 Task: Create a due date automation trigger when advanced on, 2 days before a card is due add dates starting tomorrow at 11:00 AM.
Action: Mouse moved to (960, 272)
Screenshot: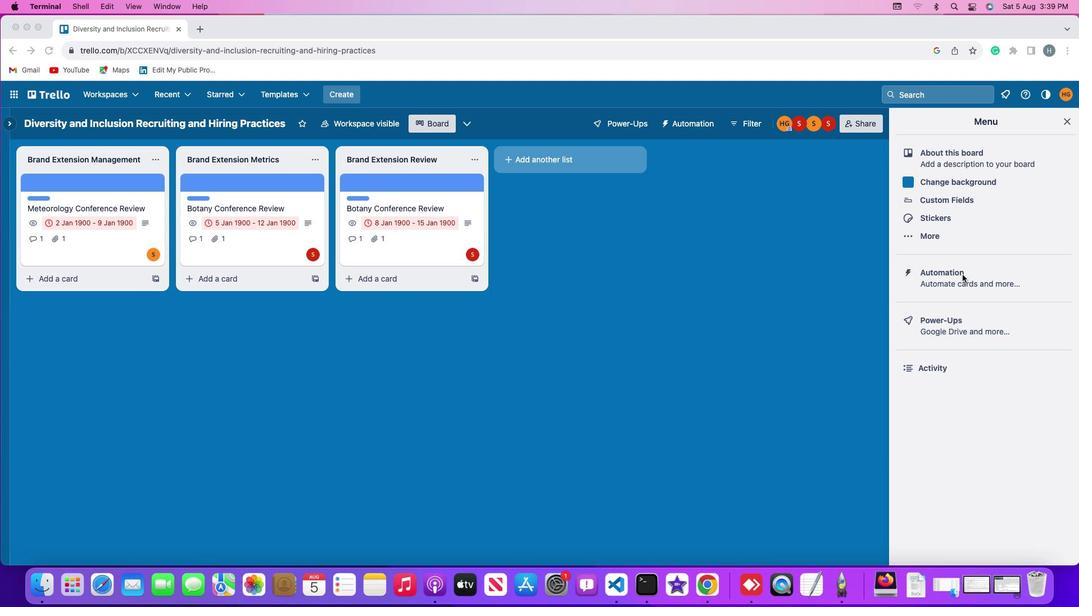 
Action: Mouse pressed left at (960, 272)
Screenshot: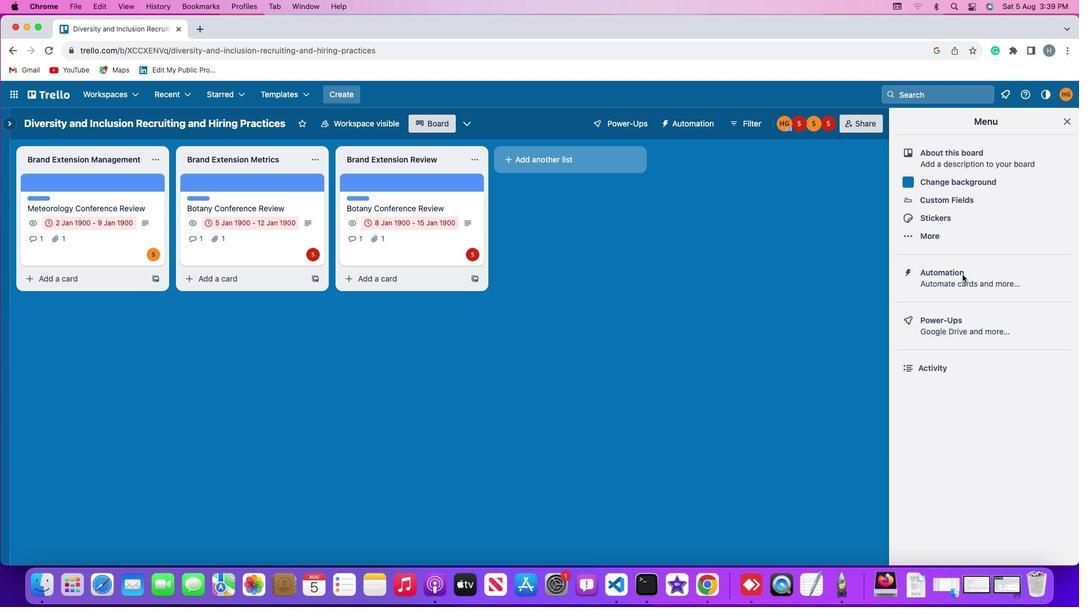 
Action: Mouse pressed left at (960, 272)
Screenshot: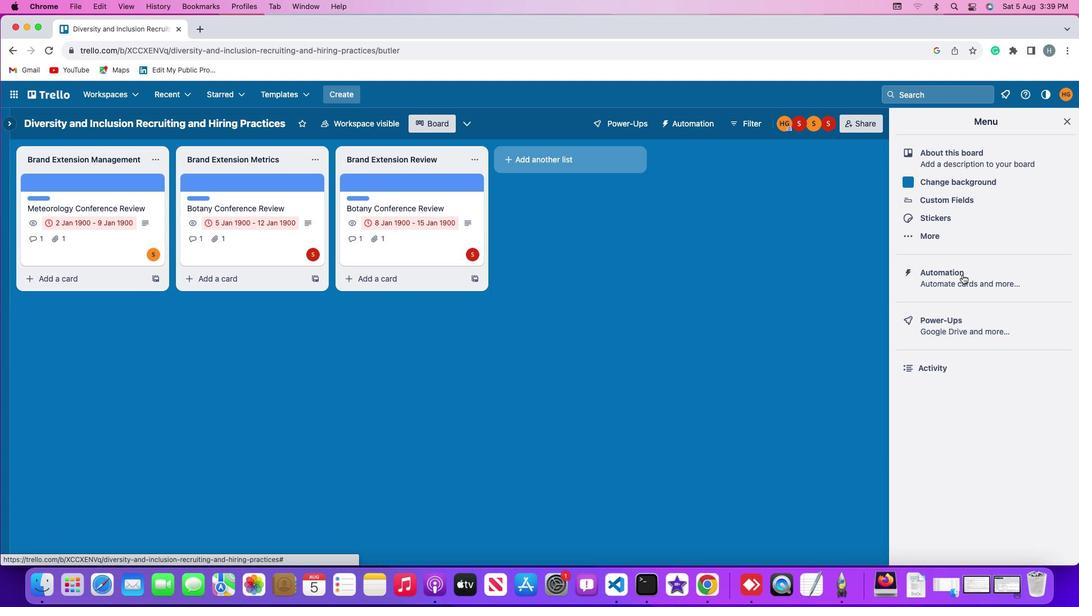 
Action: Mouse moved to (78, 268)
Screenshot: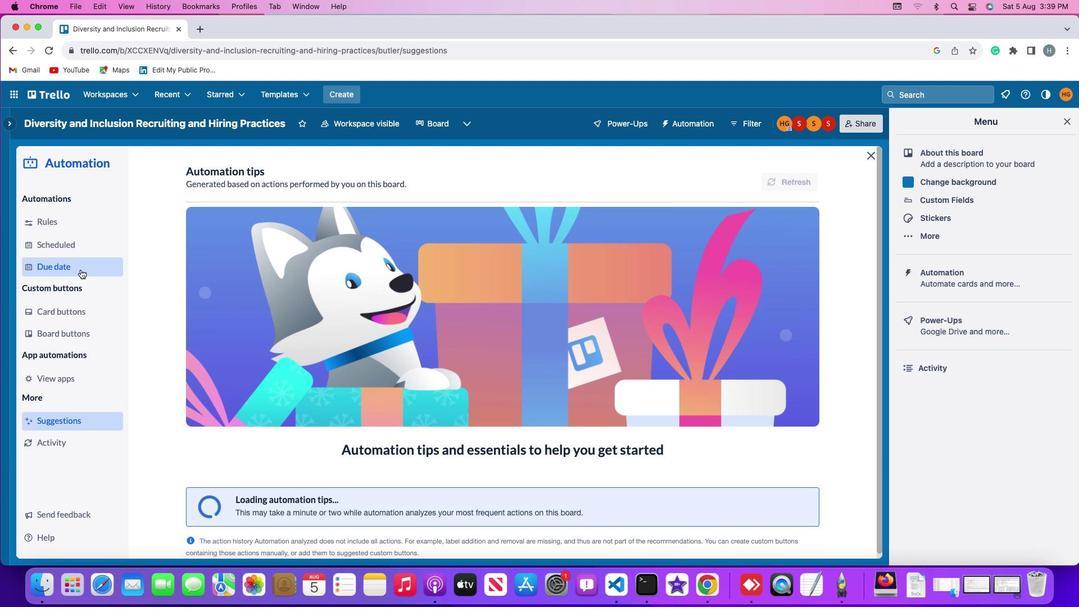 
Action: Mouse pressed left at (78, 268)
Screenshot: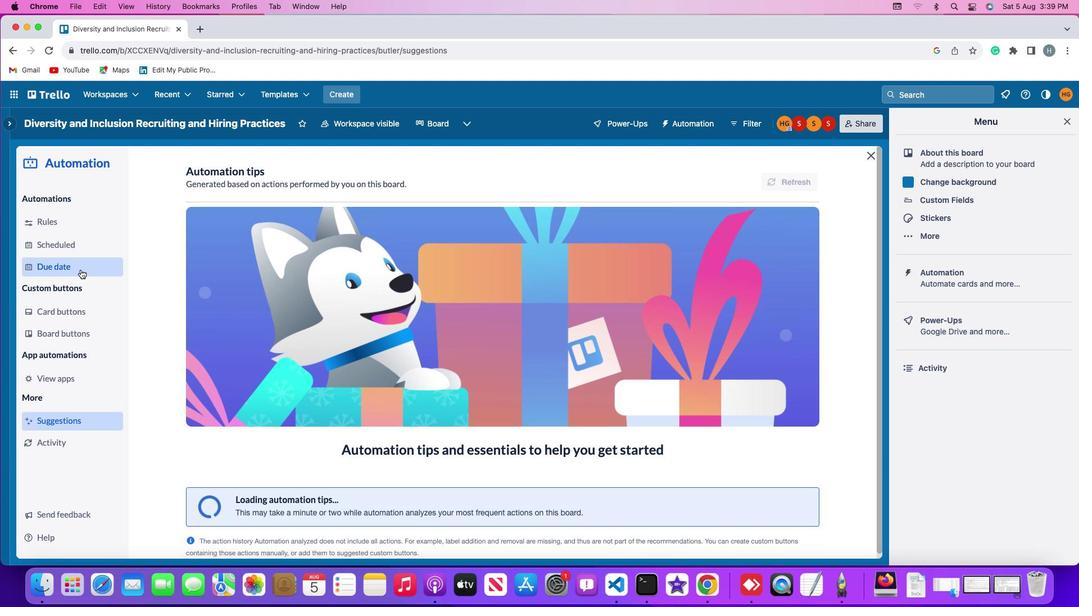 
Action: Mouse moved to (734, 173)
Screenshot: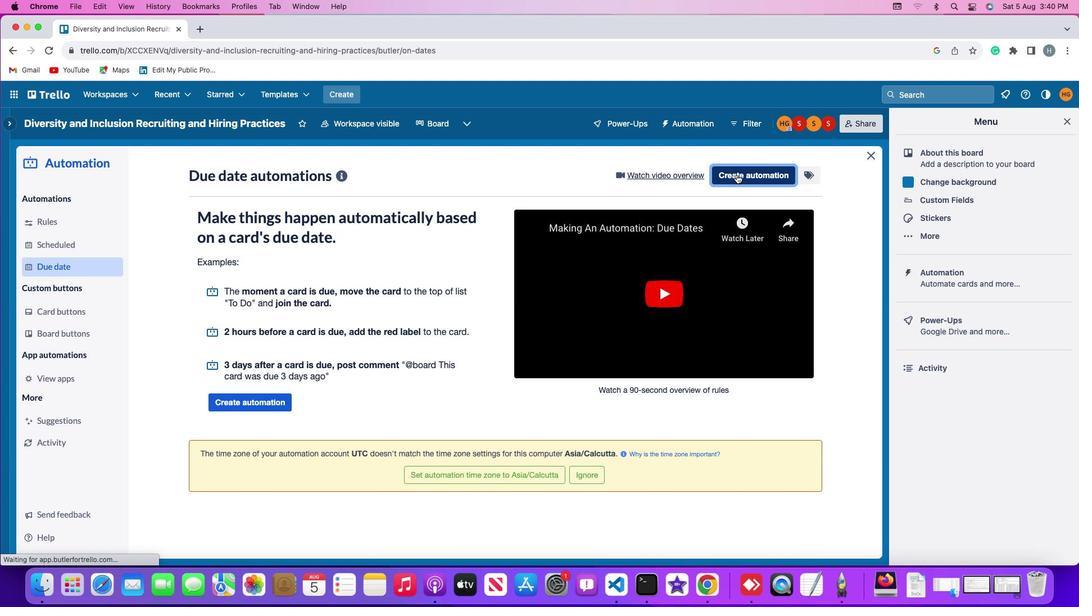 
Action: Mouse pressed left at (734, 173)
Screenshot: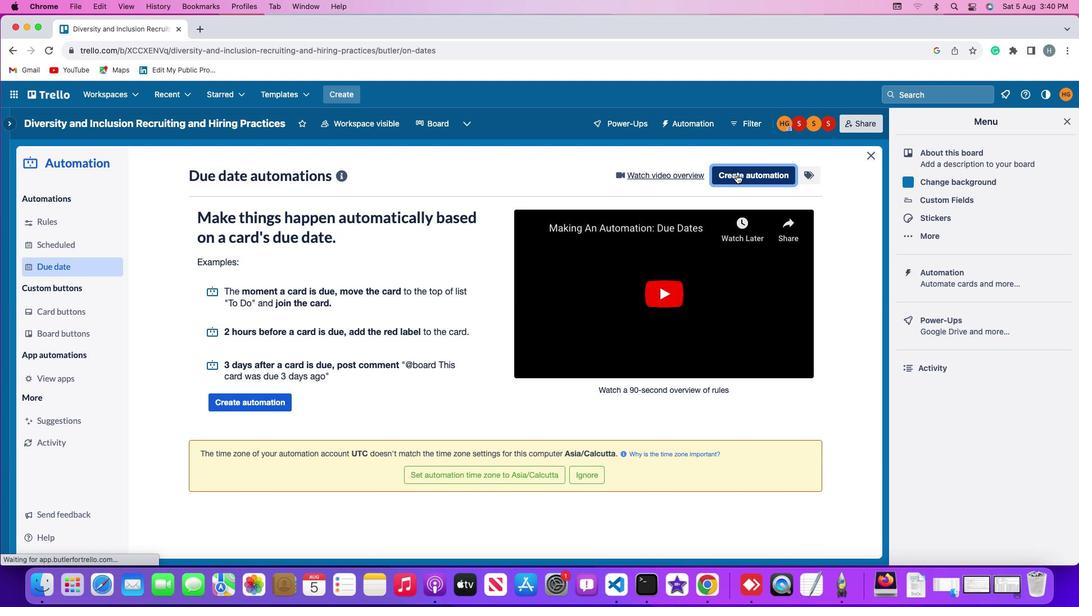 
Action: Mouse moved to (519, 280)
Screenshot: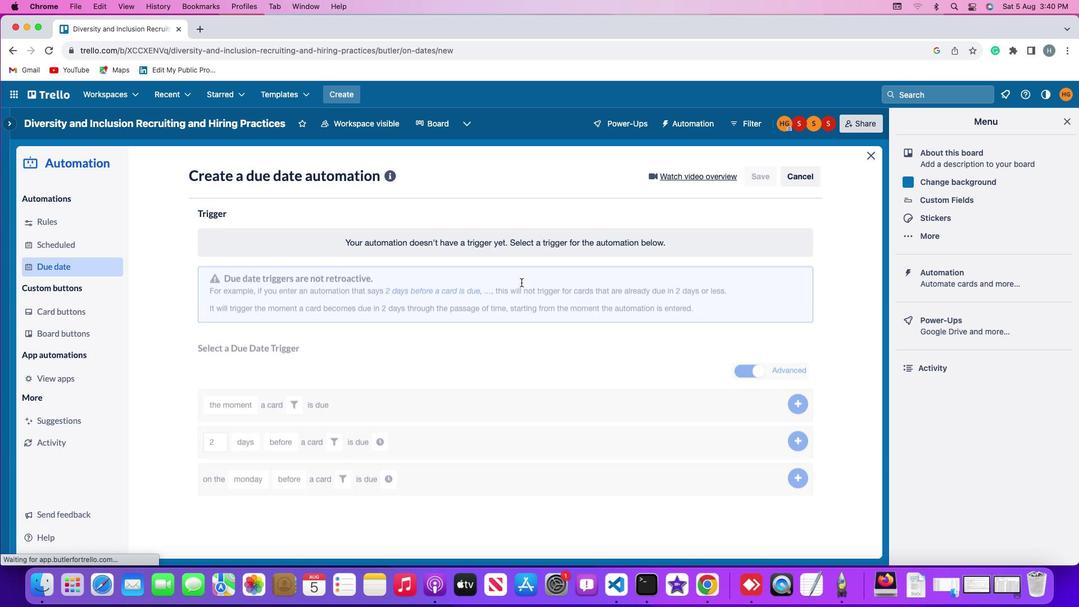 
Action: Mouse pressed left at (519, 280)
Screenshot: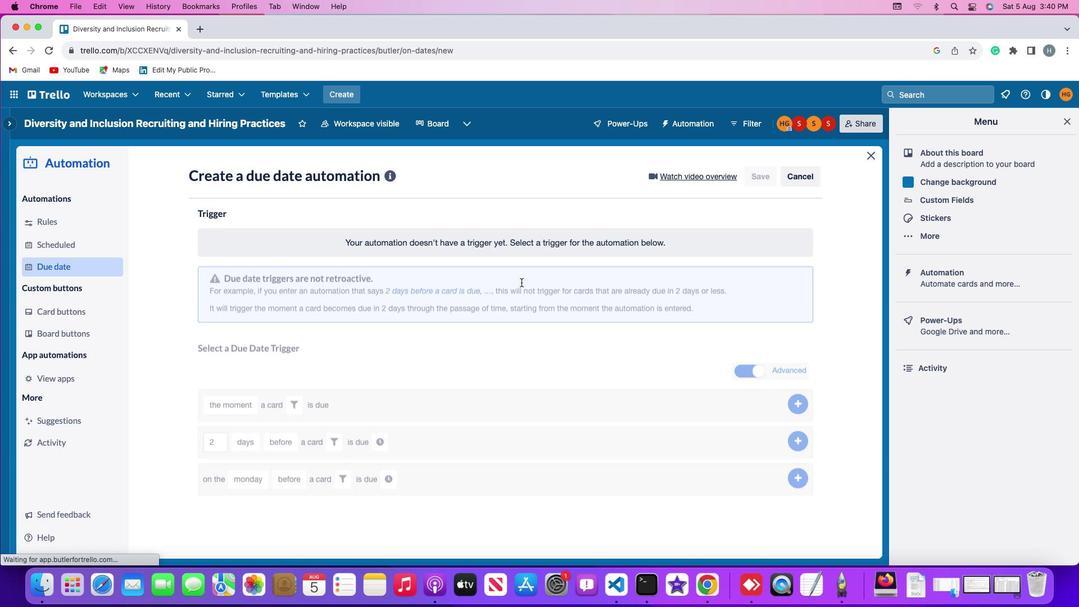 
Action: Mouse moved to (226, 452)
Screenshot: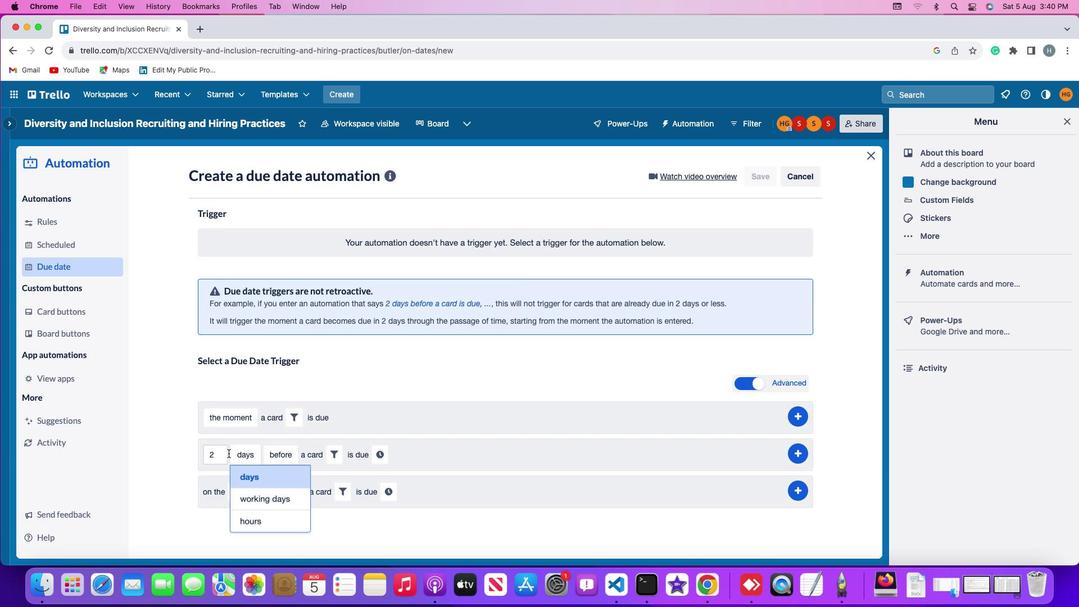 
Action: Mouse pressed left at (226, 452)
Screenshot: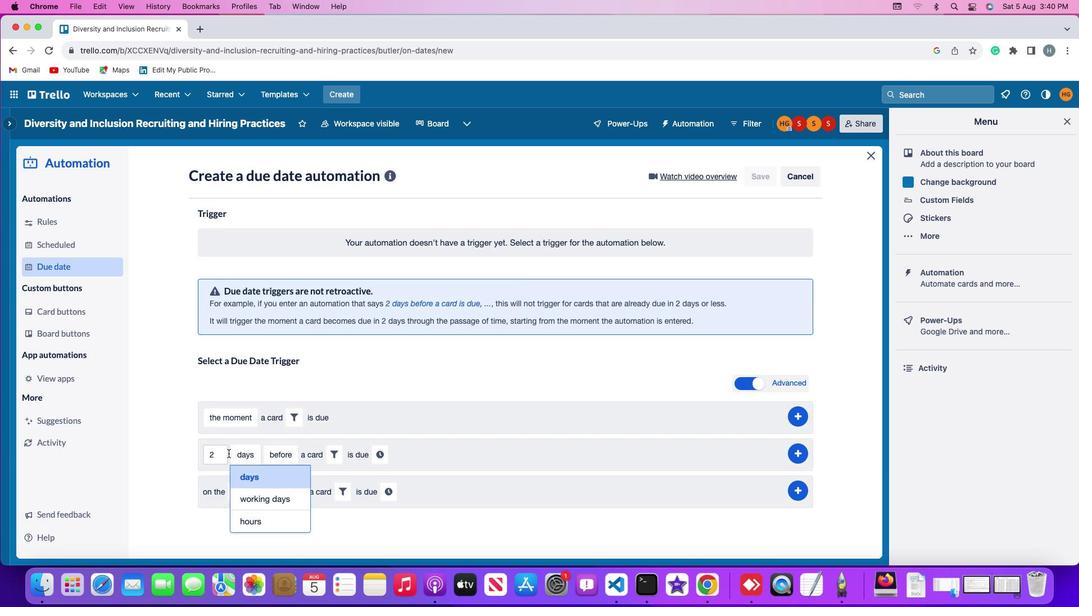 
Action: Mouse moved to (218, 449)
Screenshot: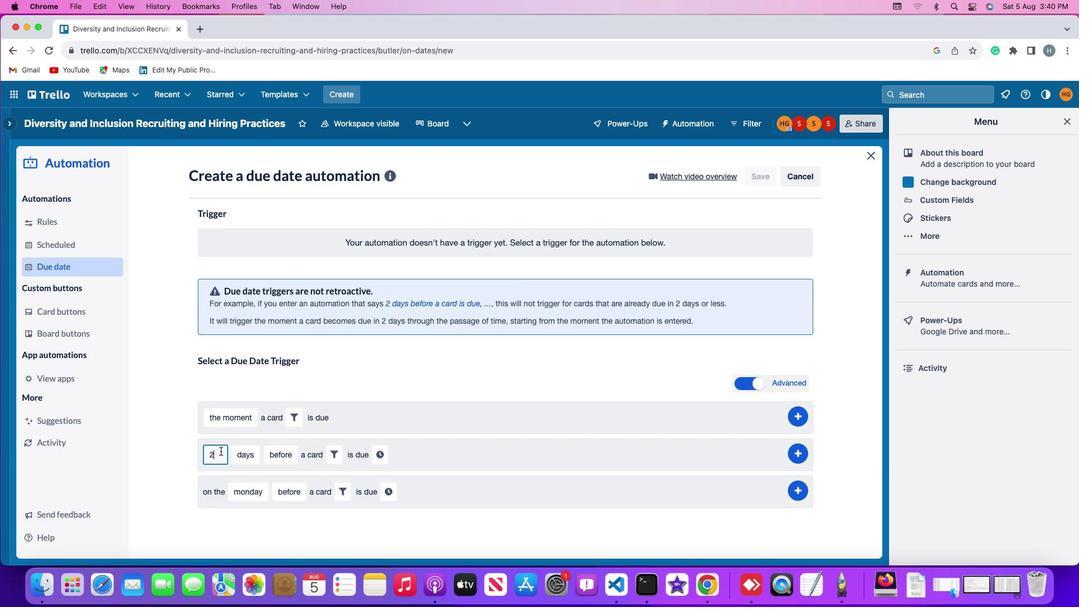 
Action: Mouse pressed left at (218, 449)
Screenshot: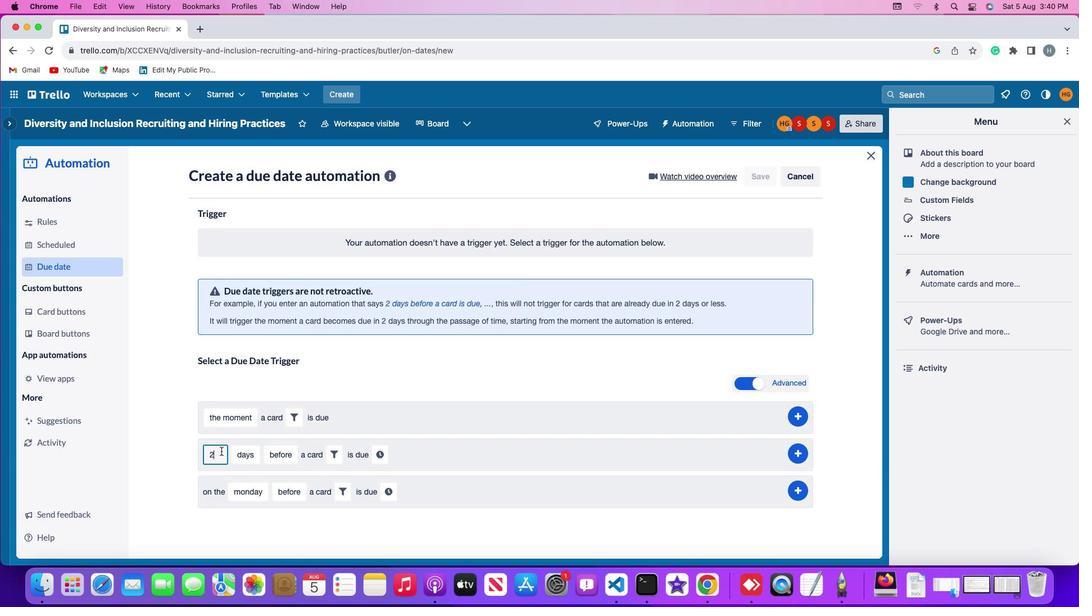 
Action: Mouse moved to (220, 449)
Screenshot: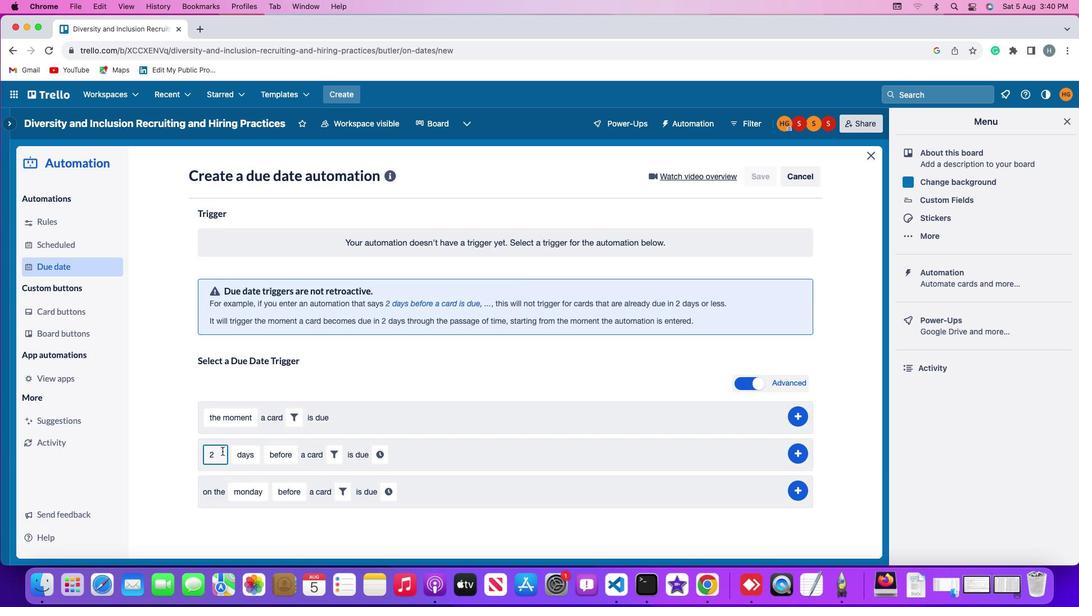
Action: Key pressed Key.backspace
Screenshot: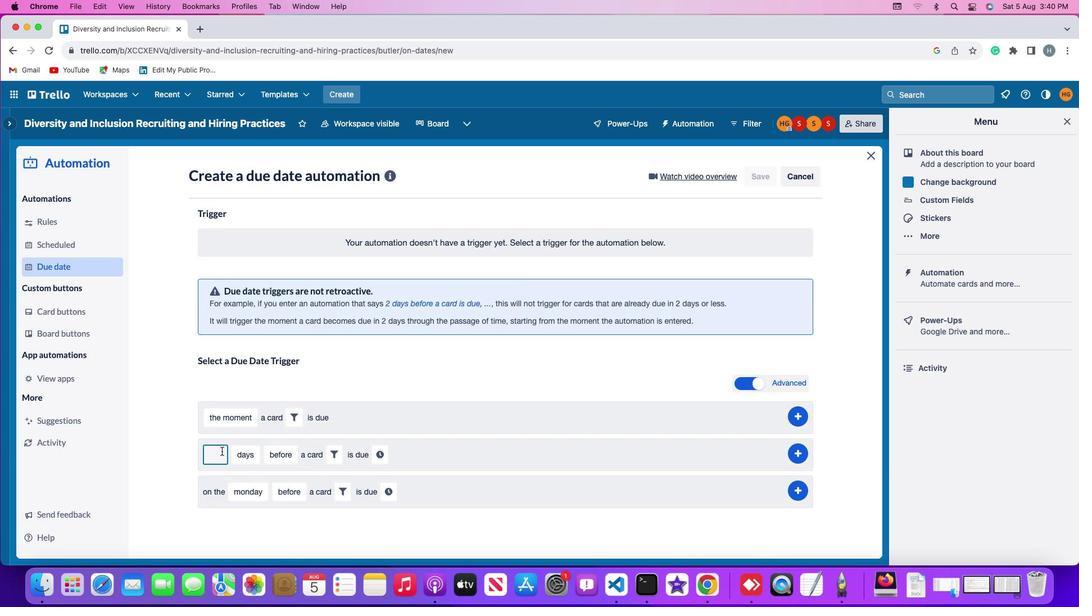 
Action: Mouse moved to (219, 449)
Screenshot: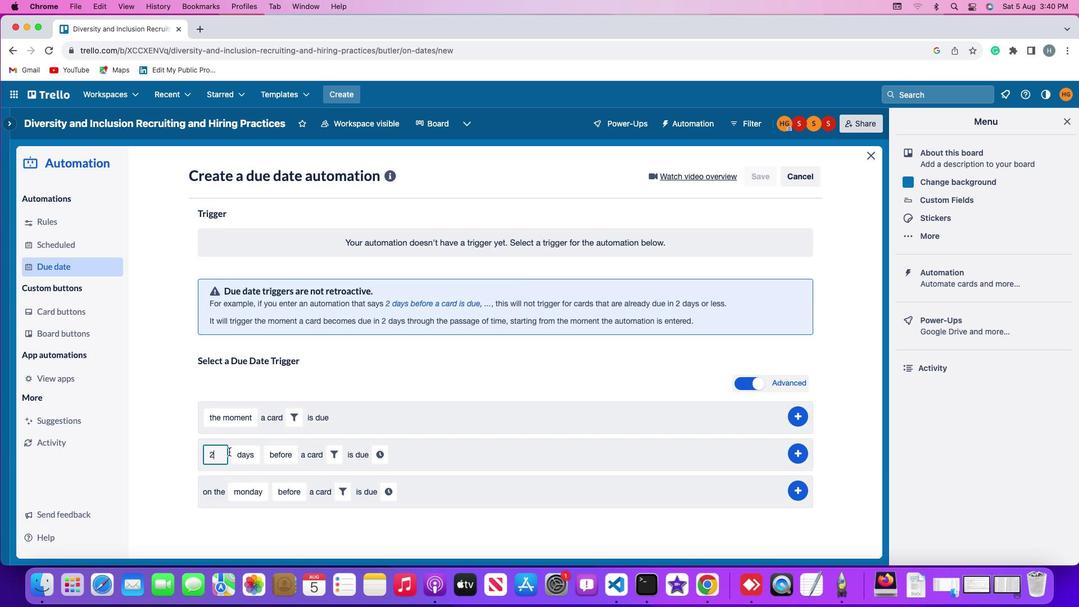 
Action: Key pressed '2'
Screenshot: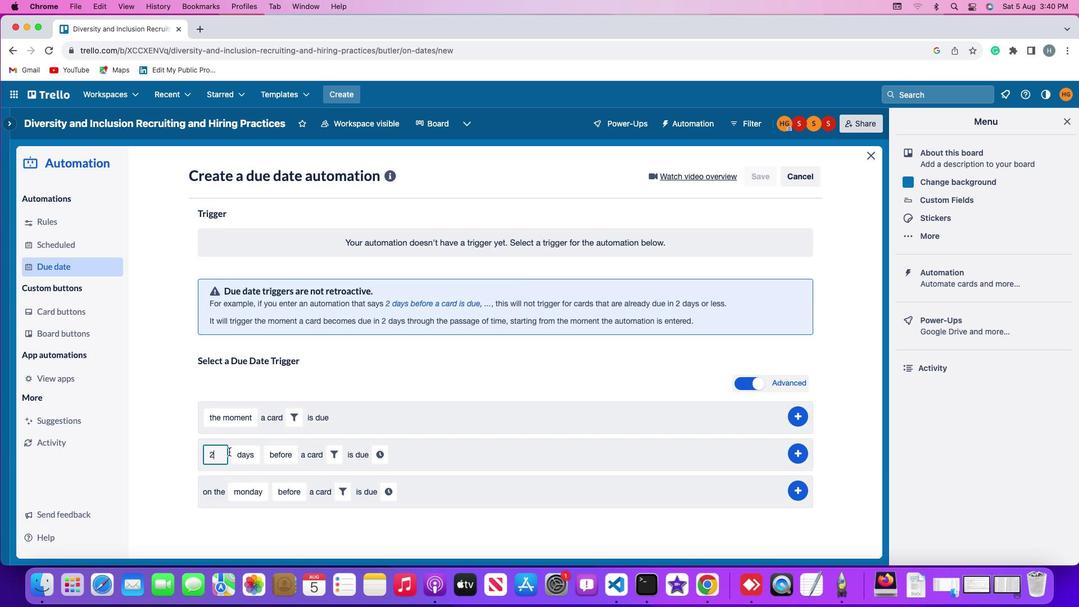 
Action: Mouse moved to (250, 449)
Screenshot: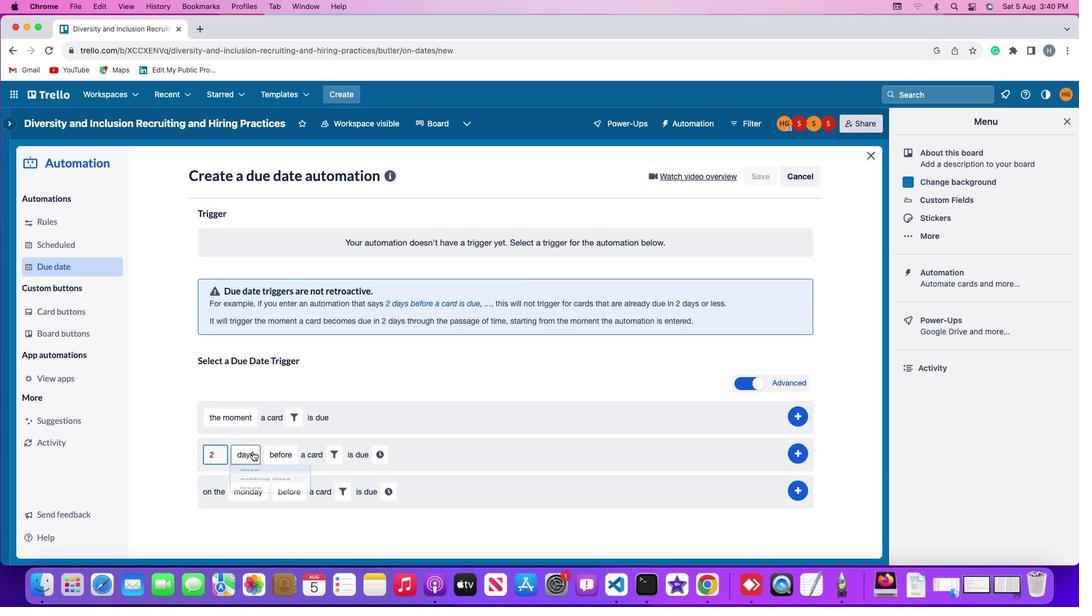 
Action: Mouse pressed left at (250, 449)
Screenshot: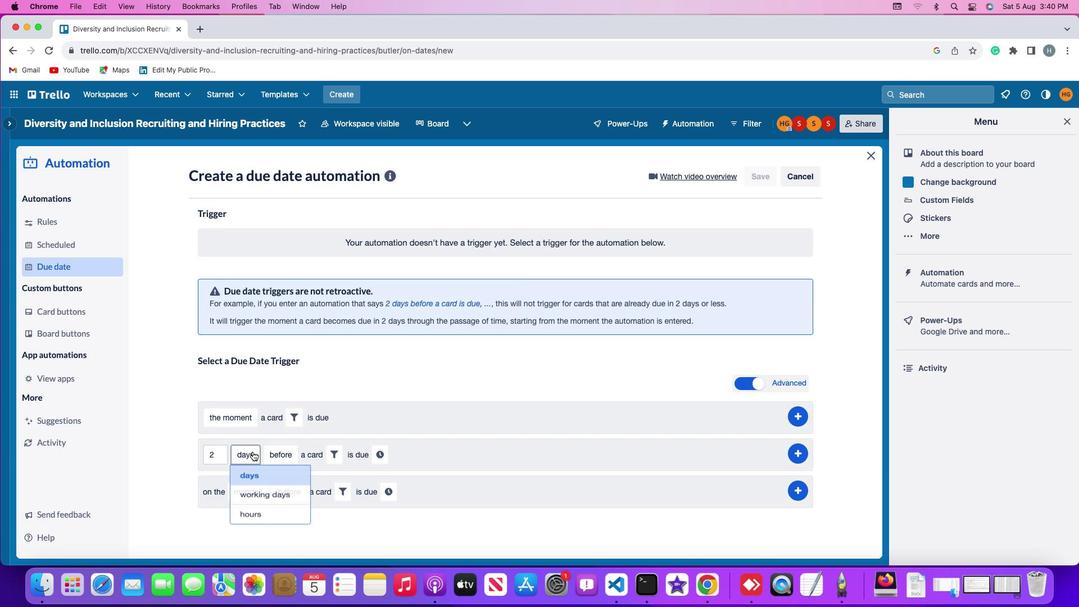 
Action: Mouse moved to (258, 476)
Screenshot: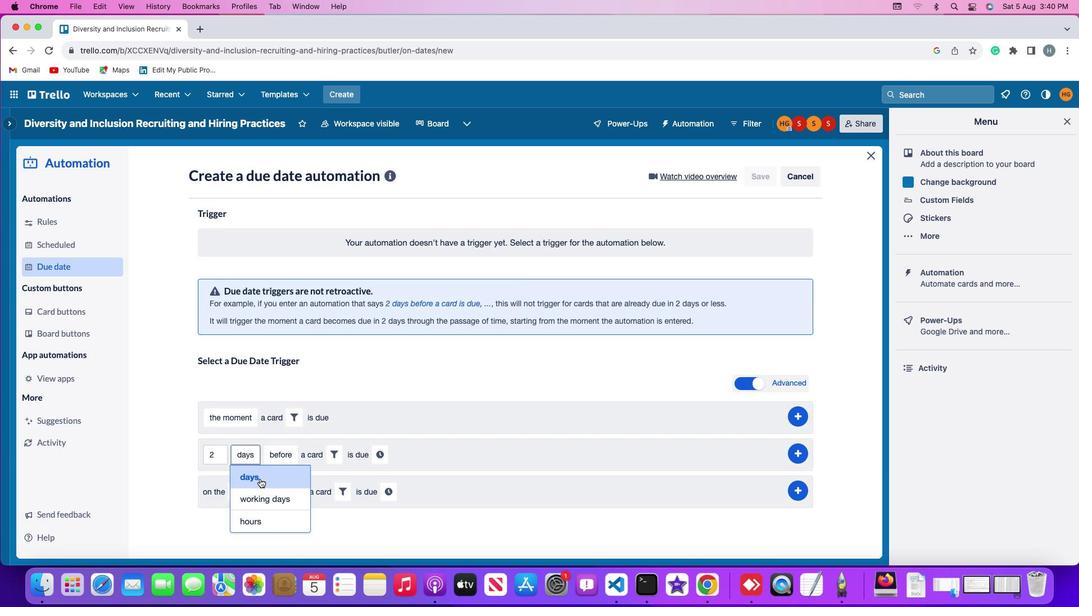 
Action: Mouse pressed left at (258, 476)
Screenshot: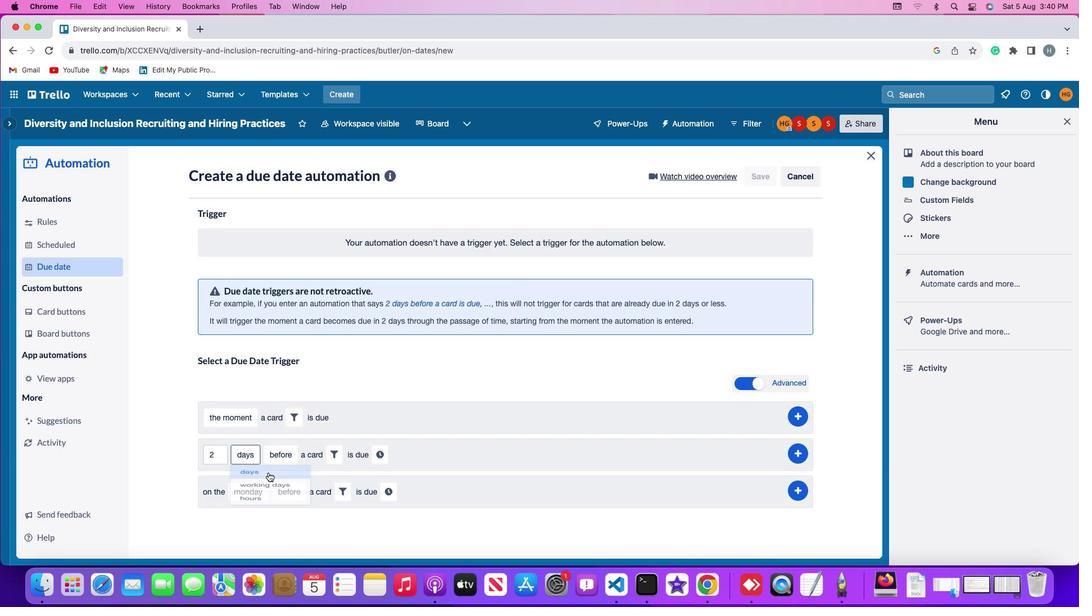 
Action: Mouse moved to (281, 450)
Screenshot: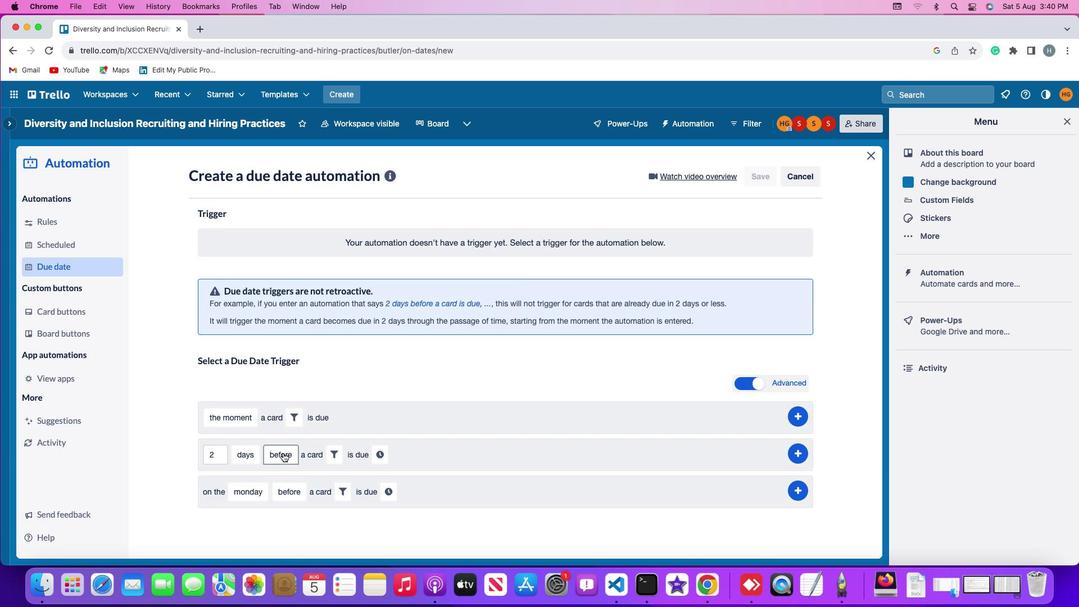 
Action: Mouse pressed left at (281, 450)
Screenshot: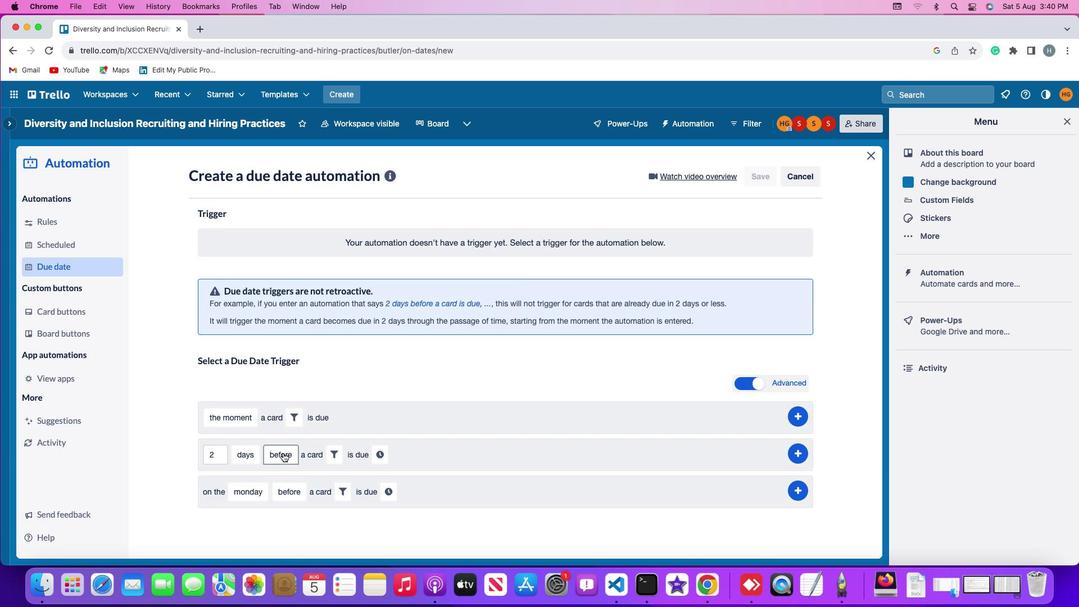 
Action: Mouse moved to (290, 475)
Screenshot: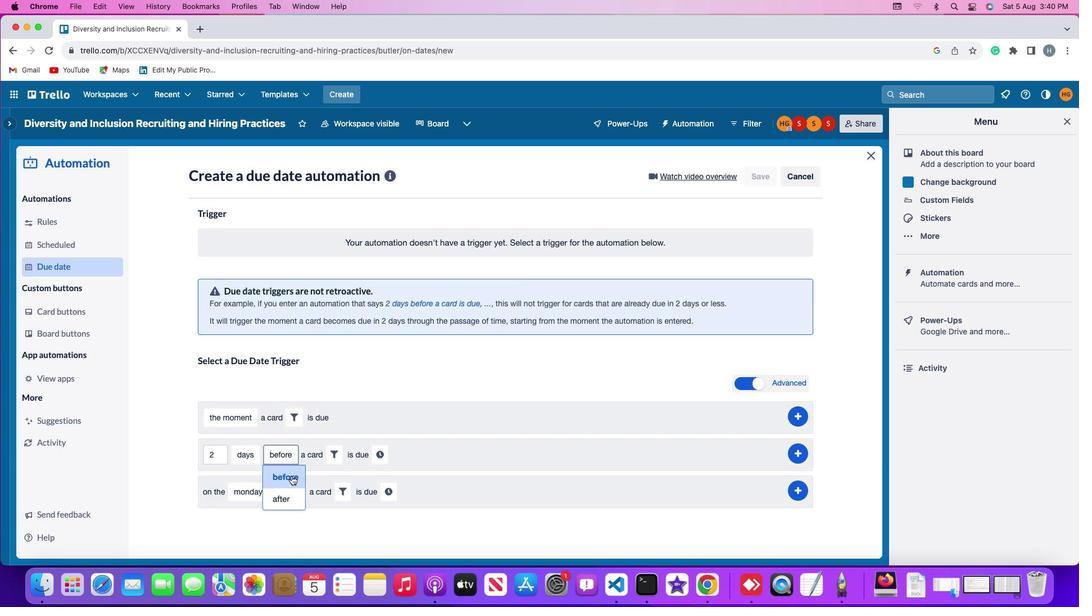 
Action: Mouse pressed left at (290, 475)
Screenshot: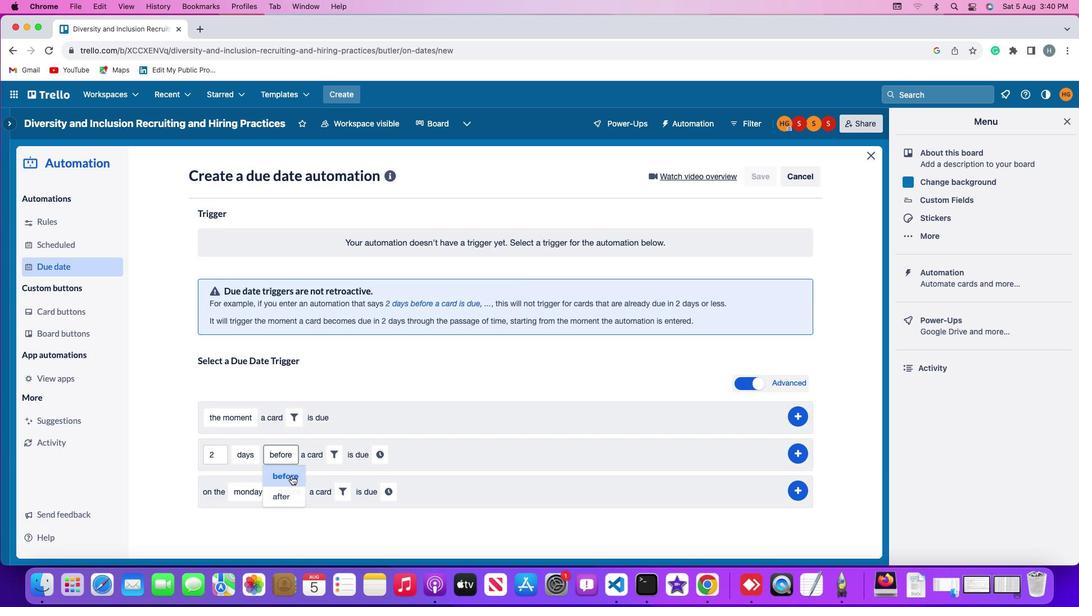 
Action: Mouse moved to (328, 454)
Screenshot: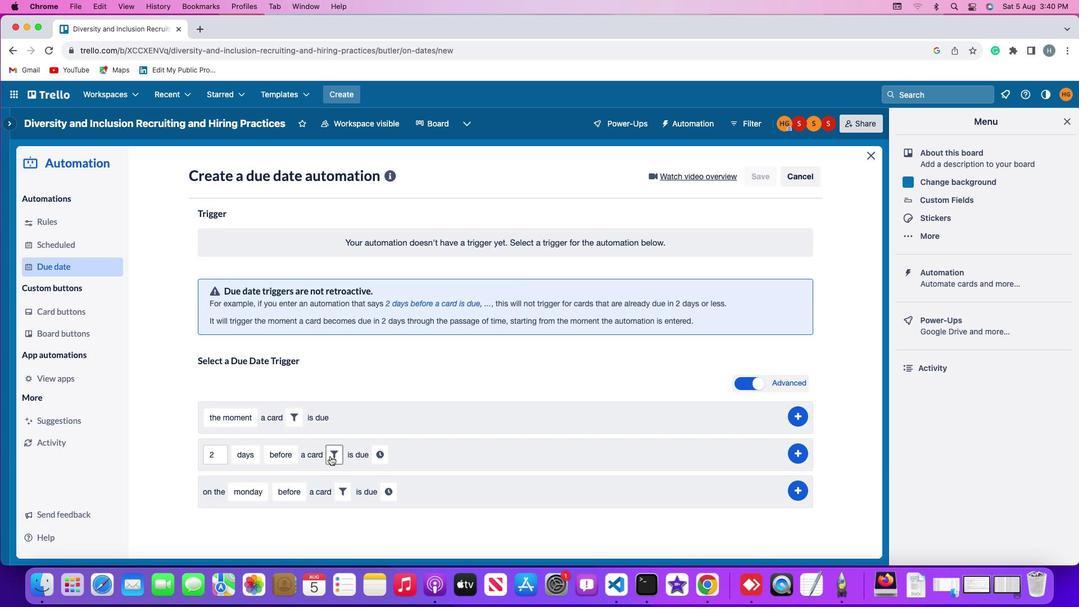 
Action: Mouse pressed left at (328, 454)
Screenshot: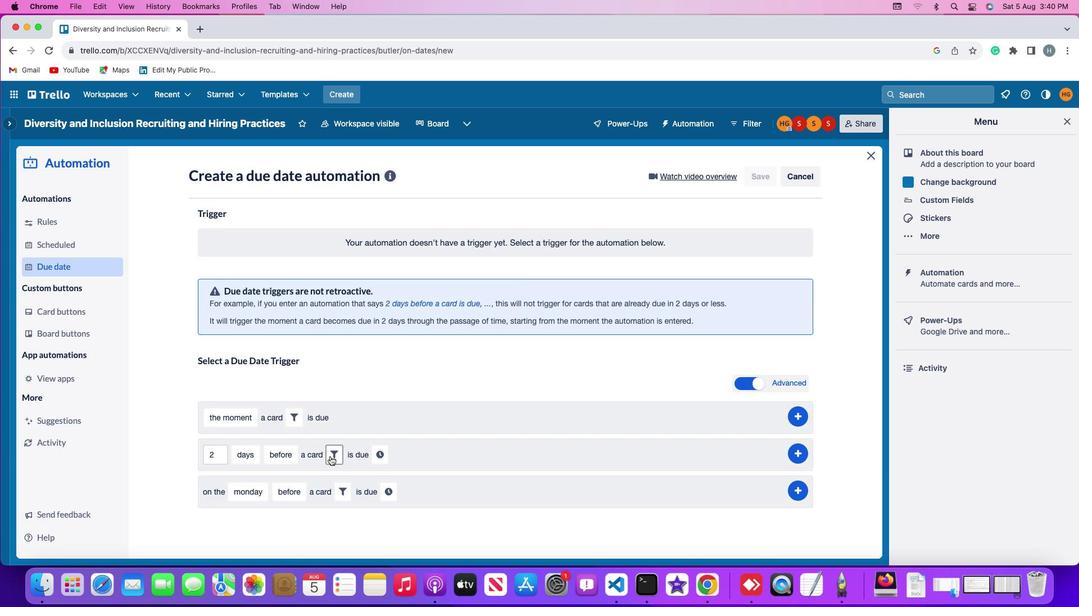 
Action: Mouse moved to (397, 485)
Screenshot: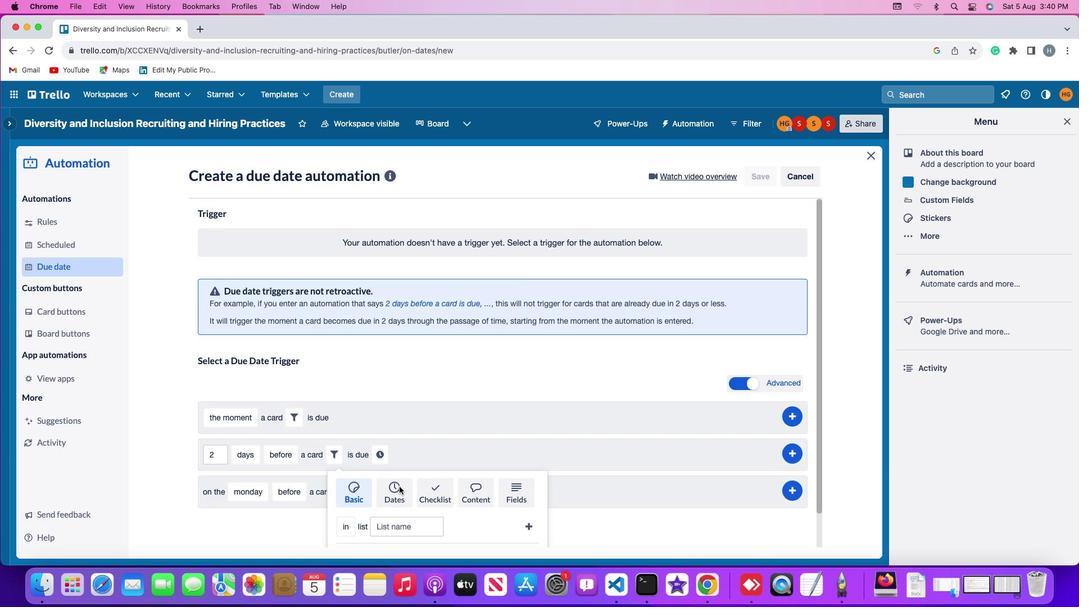 
Action: Mouse pressed left at (397, 485)
Screenshot: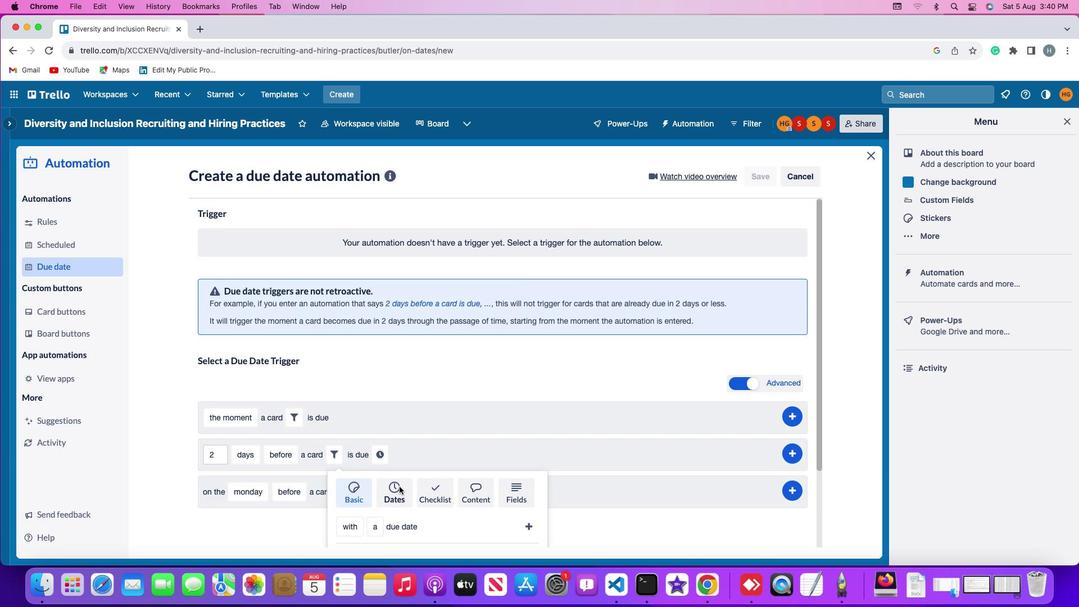
Action: Mouse moved to (396, 482)
Screenshot: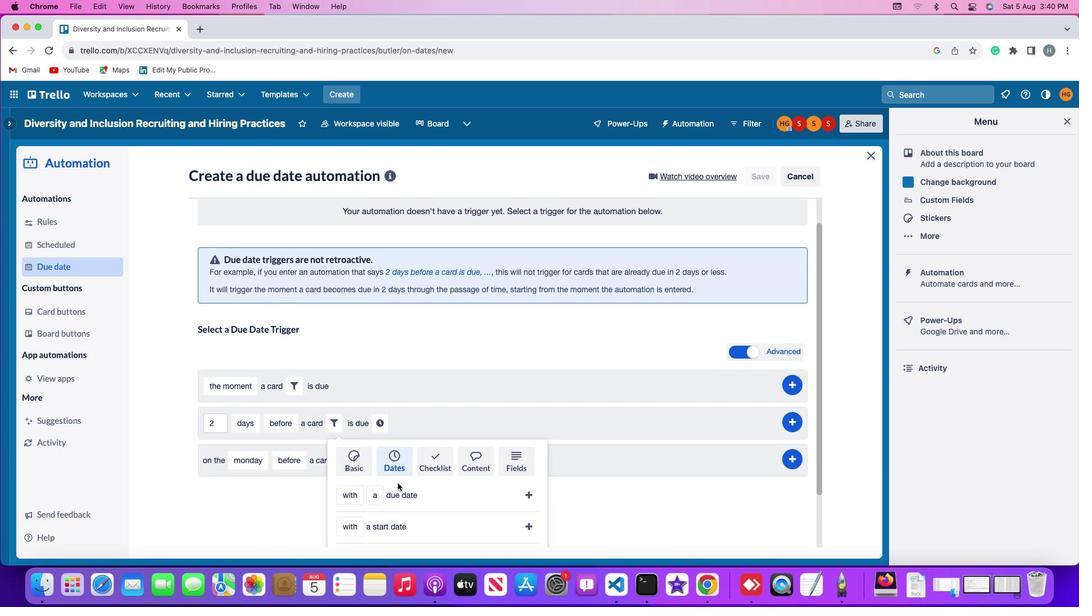 
Action: Mouse scrolled (396, 482) with delta (-1, -1)
Screenshot: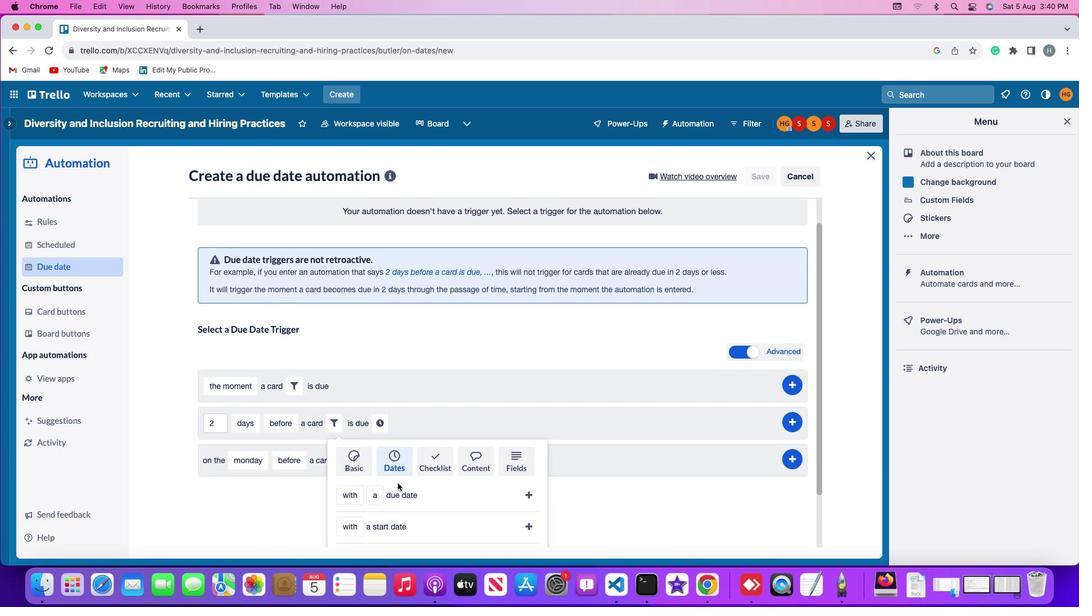 
Action: Mouse moved to (396, 481)
Screenshot: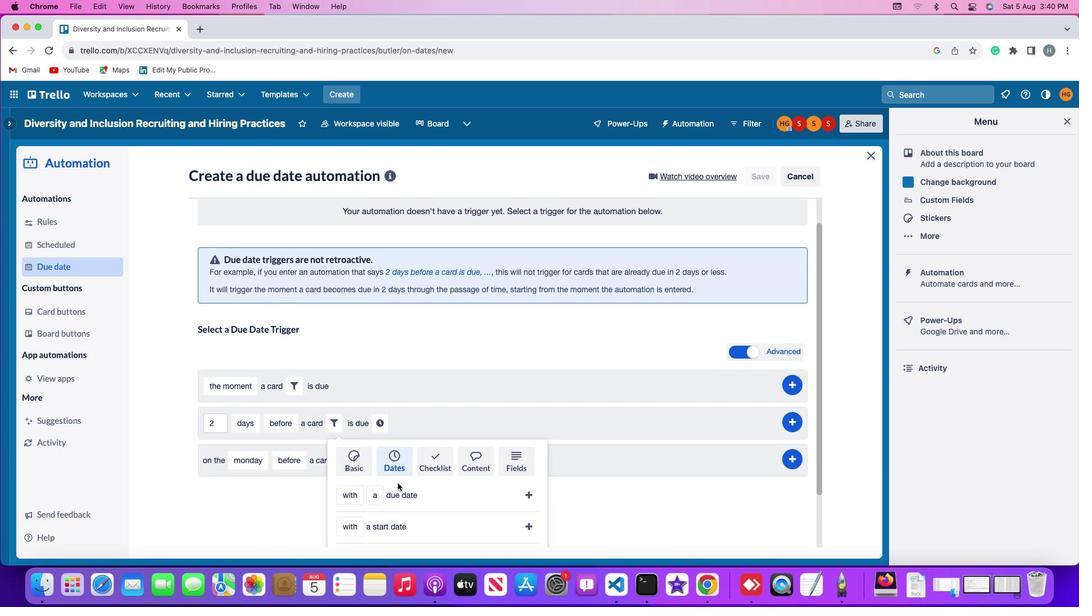 
Action: Mouse scrolled (396, 481) with delta (-1, -1)
Screenshot: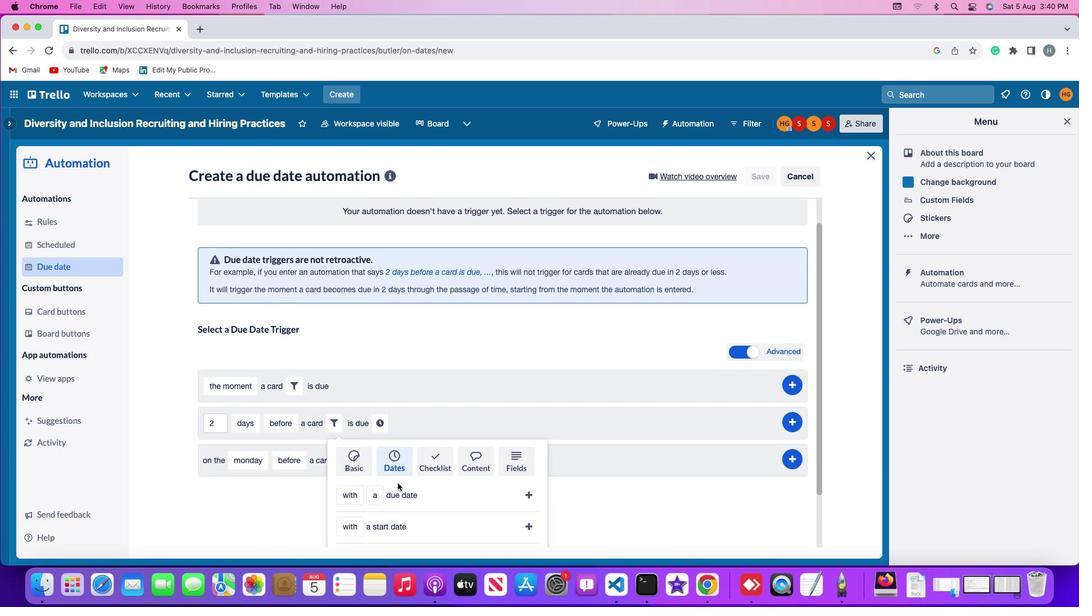 
Action: Mouse scrolled (396, 481) with delta (-1, -2)
Screenshot: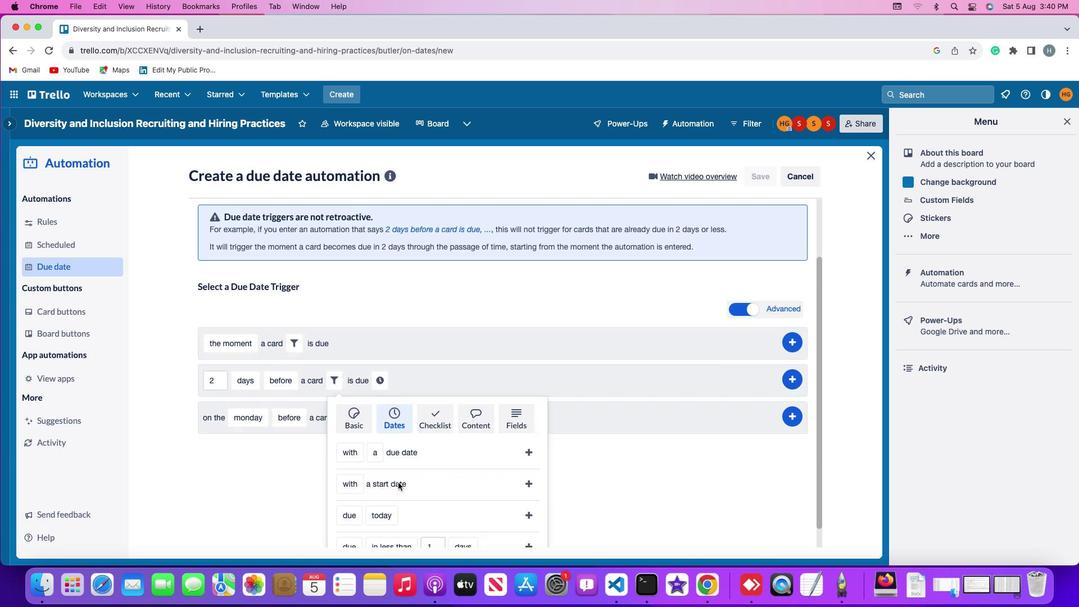 
Action: Mouse scrolled (396, 481) with delta (-1, -3)
Screenshot: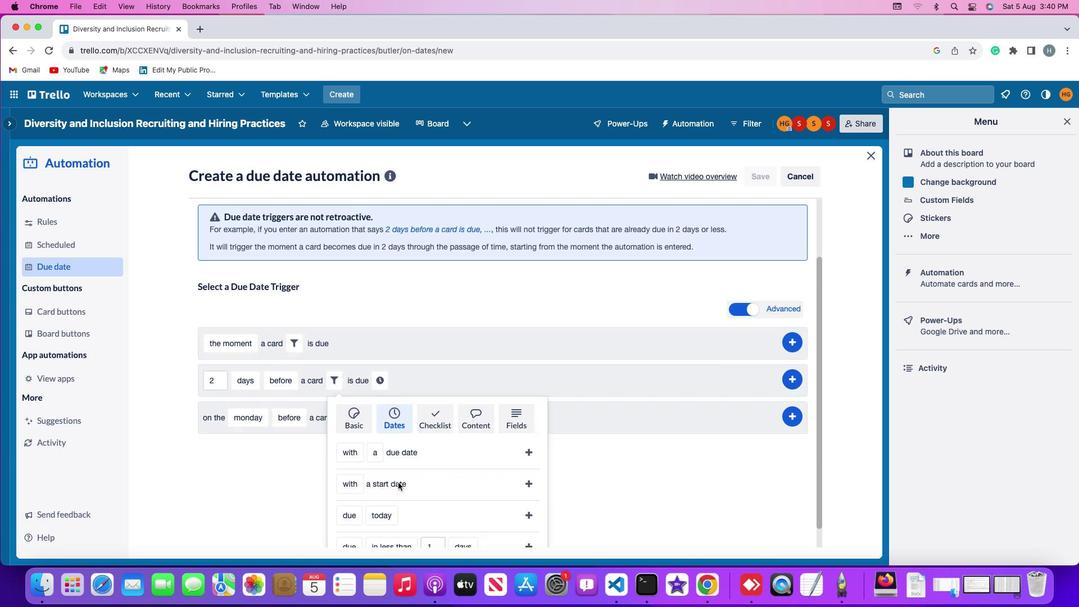 
Action: Mouse scrolled (396, 481) with delta (-1, -4)
Screenshot: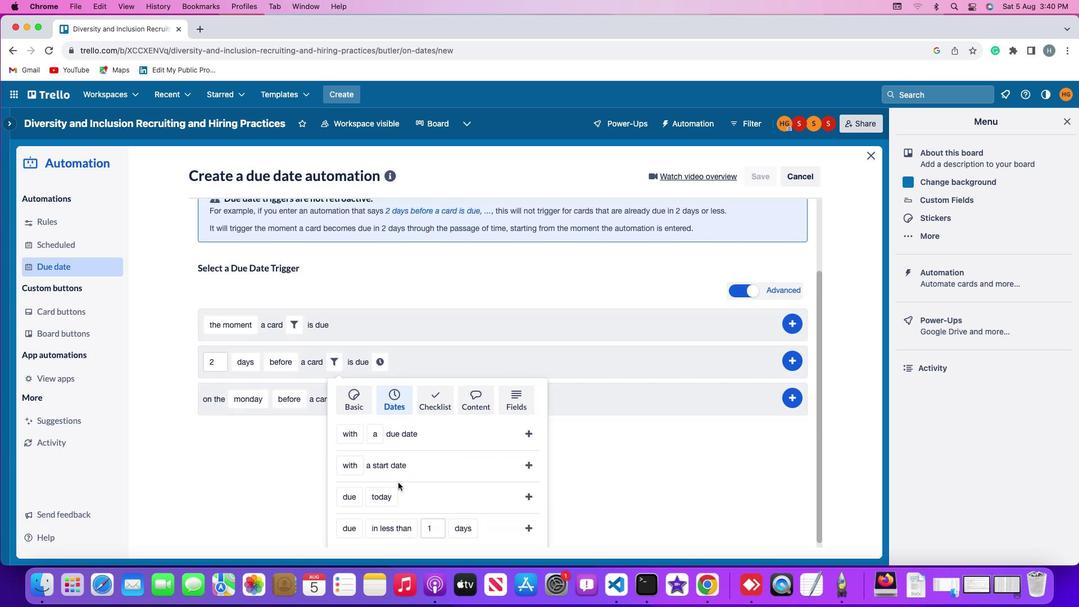 
Action: Mouse scrolled (396, 481) with delta (-1, -5)
Screenshot: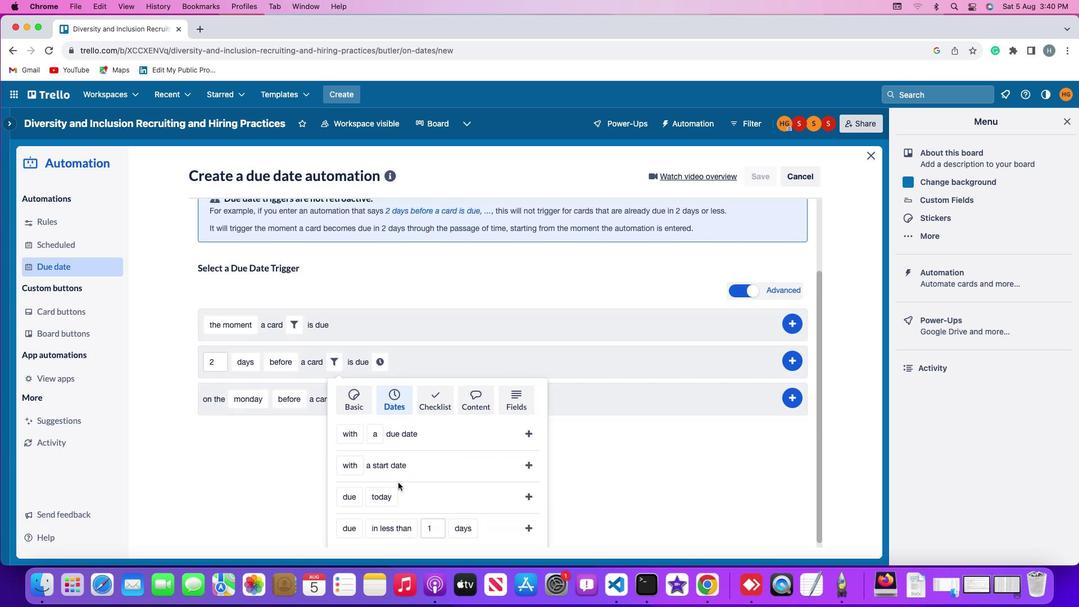 
Action: Mouse scrolled (396, 481) with delta (-1, -5)
Screenshot: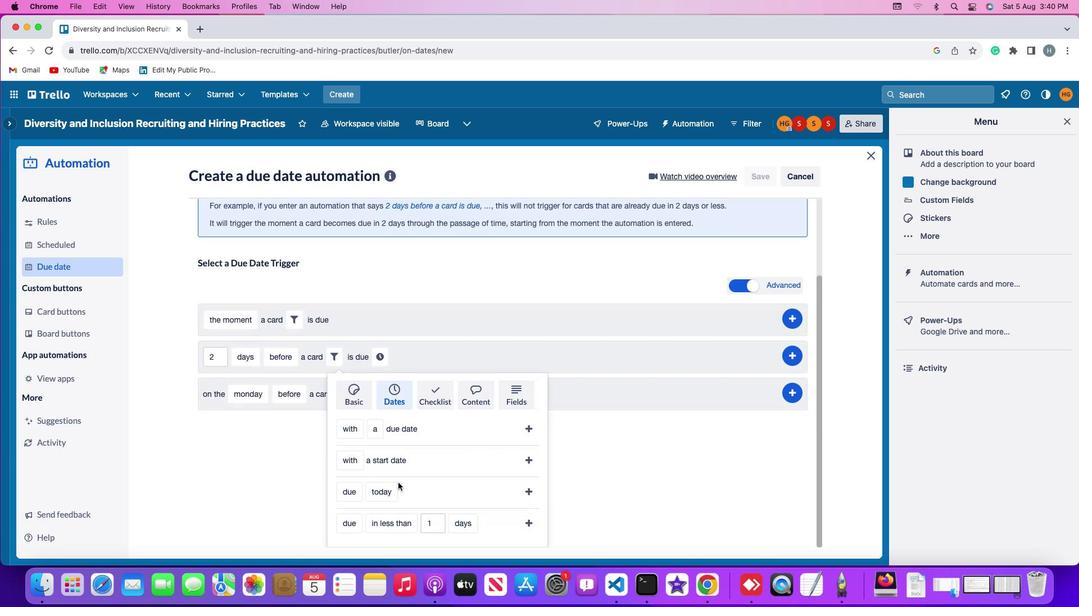 
Action: Mouse moved to (343, 489)
Screenshot: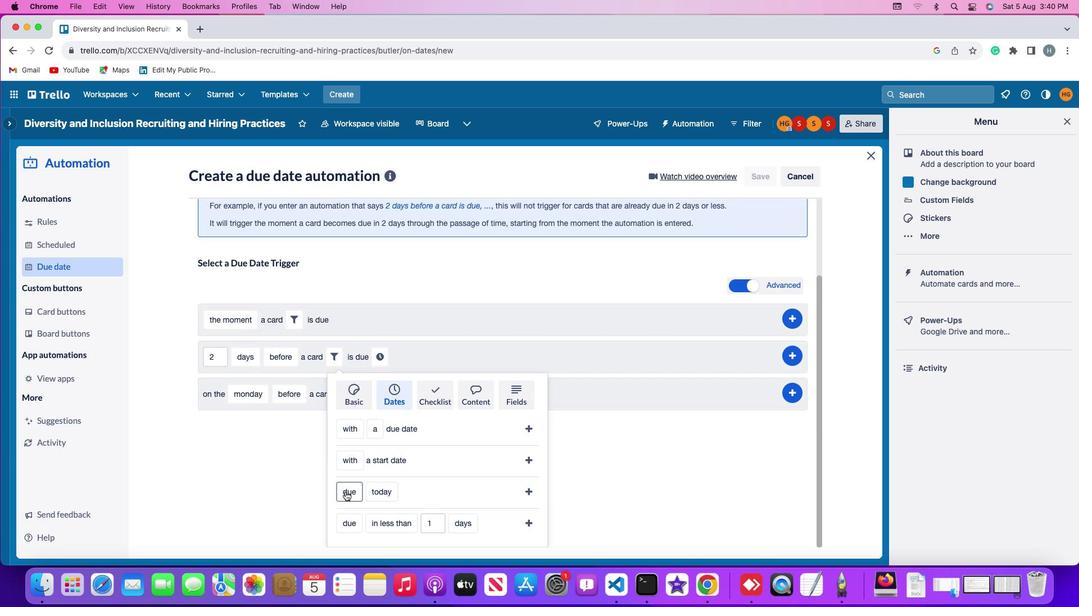 
Action: Mouse pressed left at (343, 489)
Screenshot: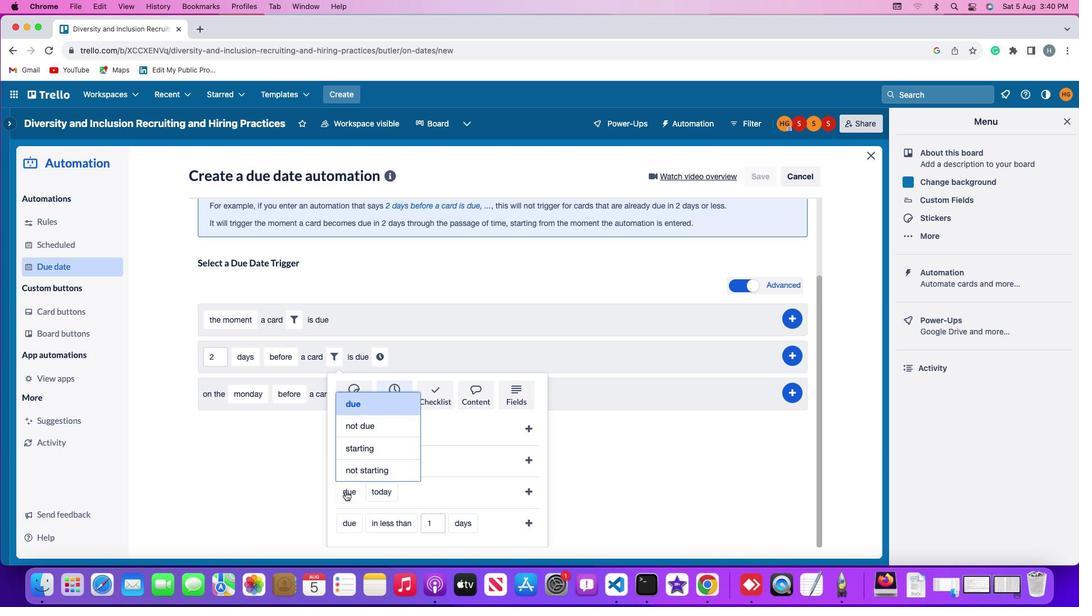 
Action: Mouse moved to (365, 445)
Screenshot: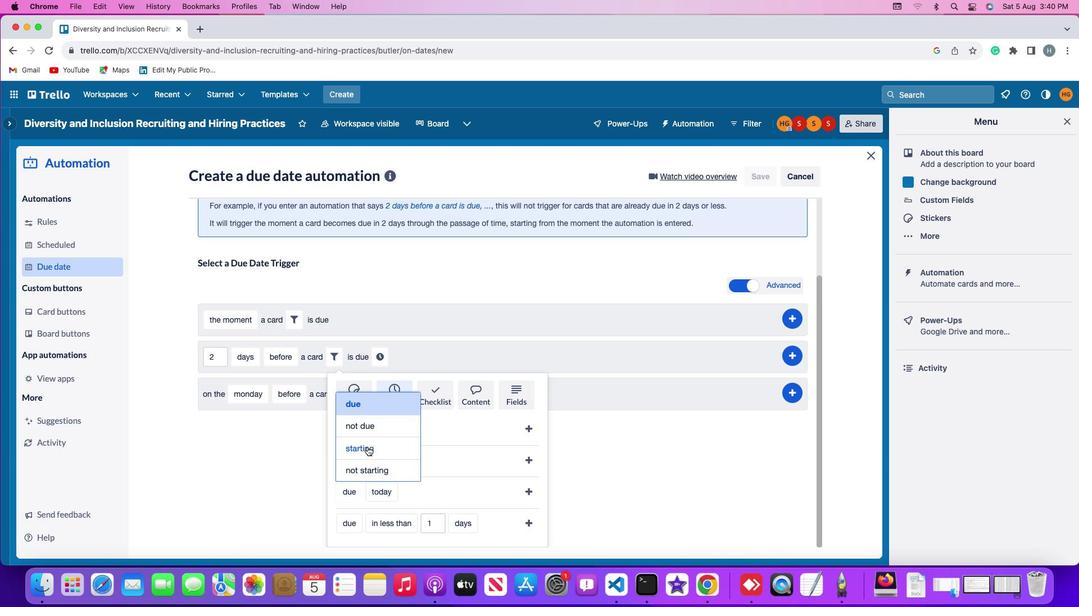 
Action: Mouse pressed left at (365, 445)
Screenshot: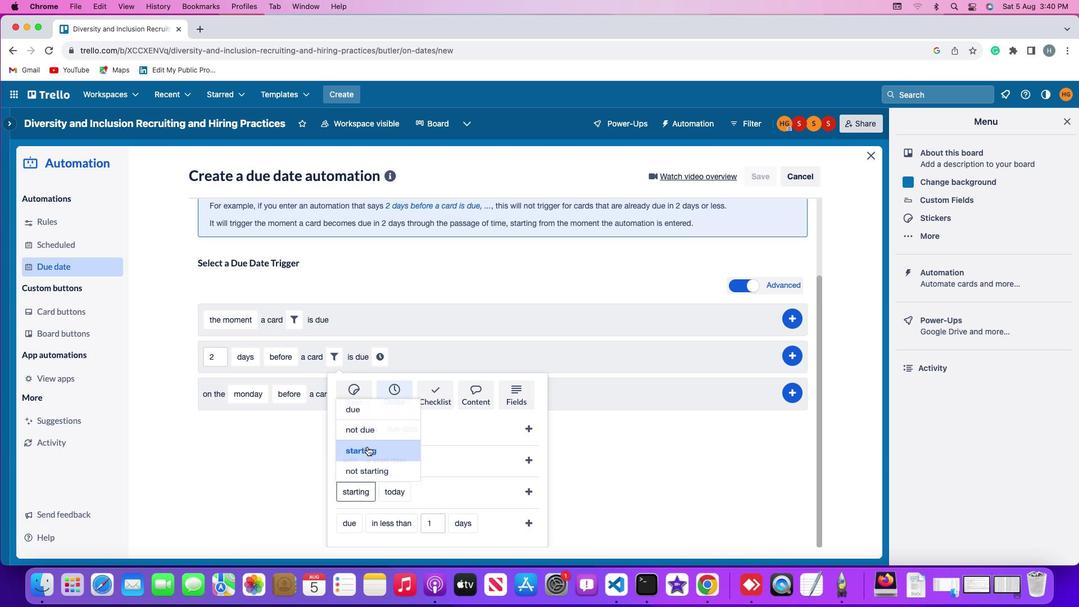 
Action: Mouse moved to (385, 489)
Screenshot: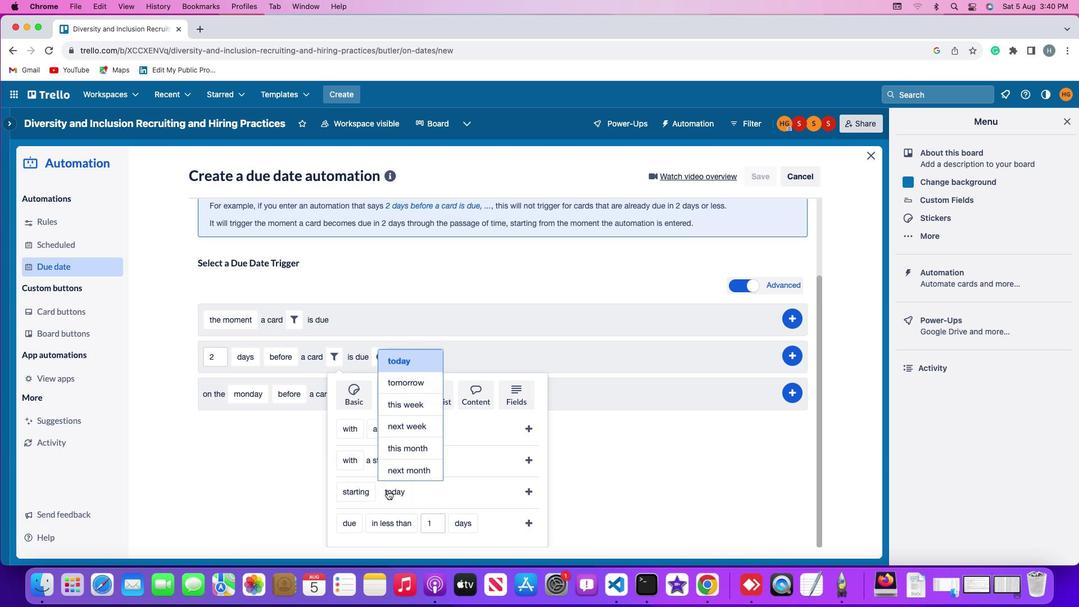 
Action: Mouse pressed left at (385, 489)
Screenshot: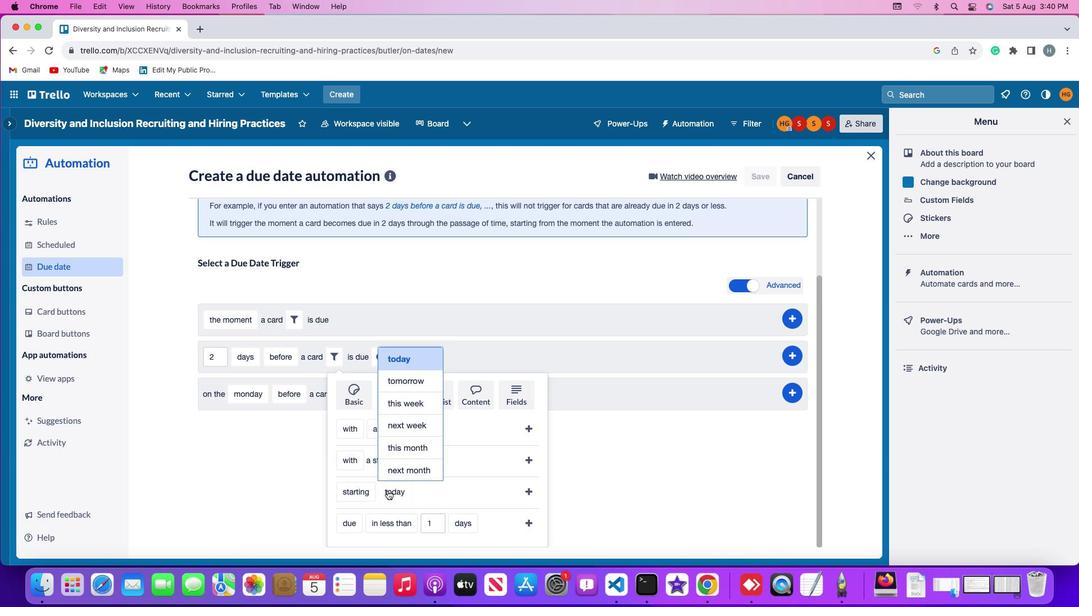 
Action: Mouse moved to (408, 376)
Screenshot: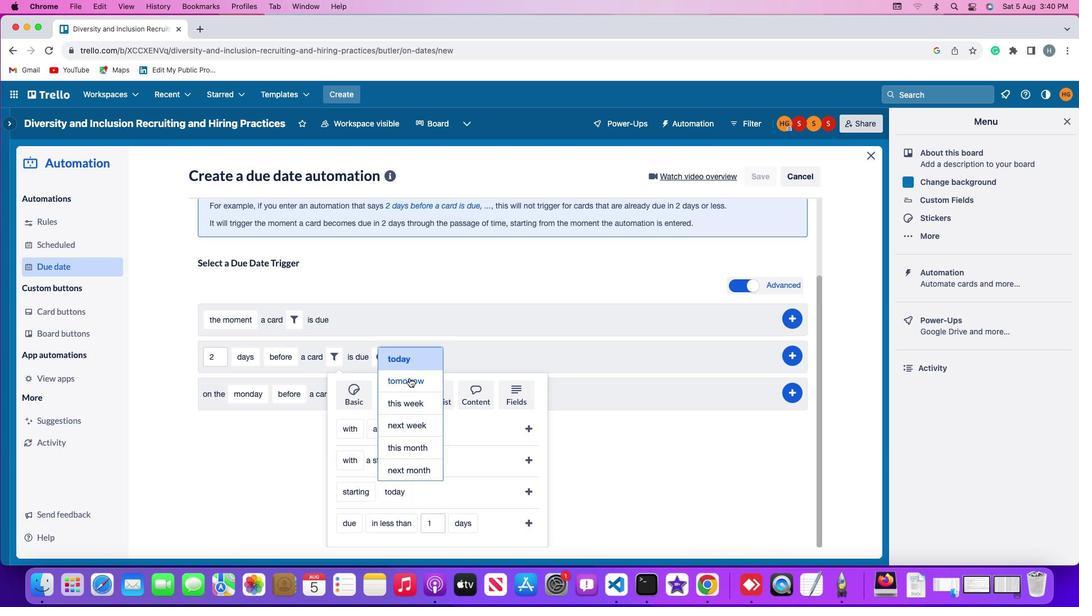 
Action: Mouse pressed left at (408, 376)
Screenshot: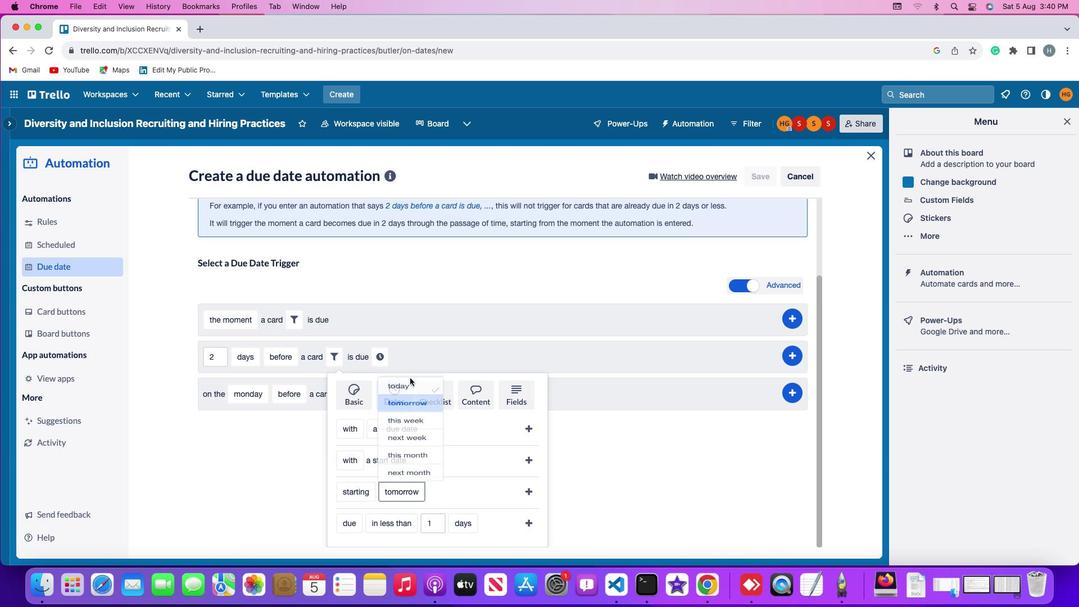 
Action: Mouse moved to (533, 484)
Screenshot: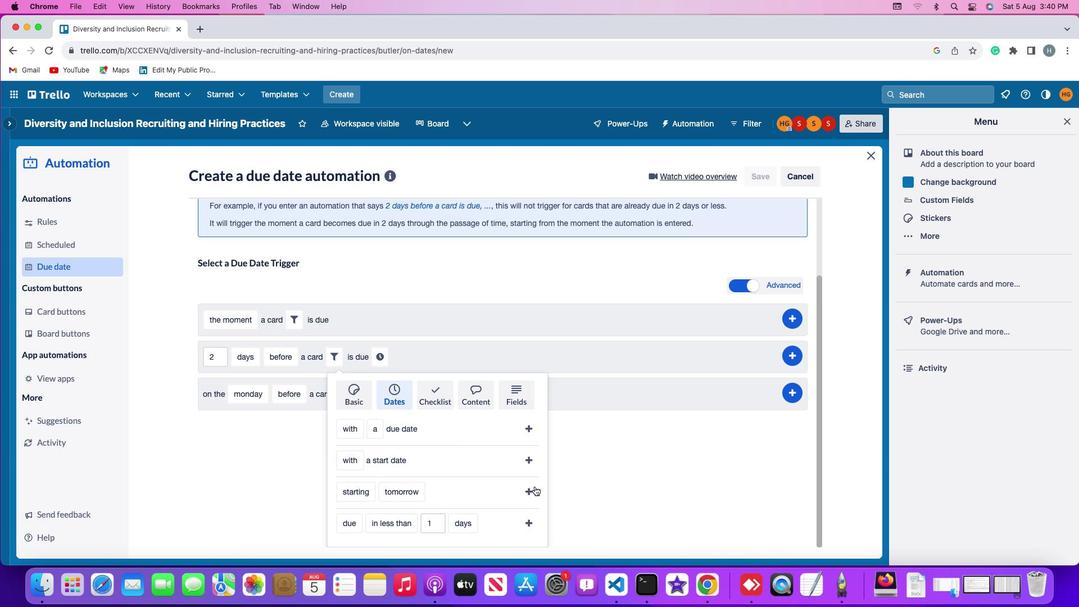 
Action: Mouse pressed left at (533, 484)
Screenshot: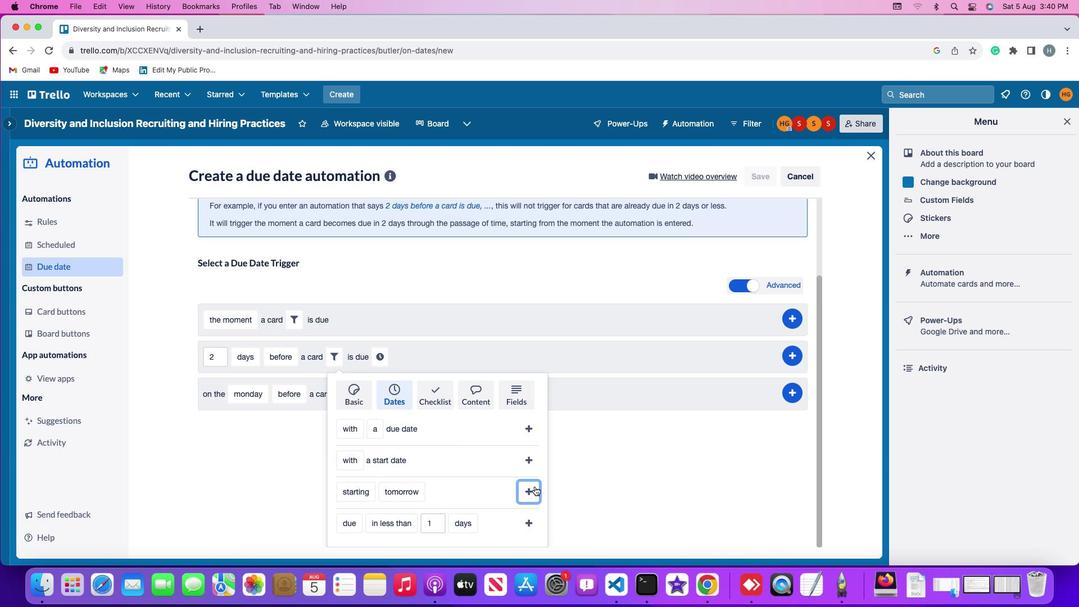 
Action: Mouse moved to (466, 453)
Screenshot: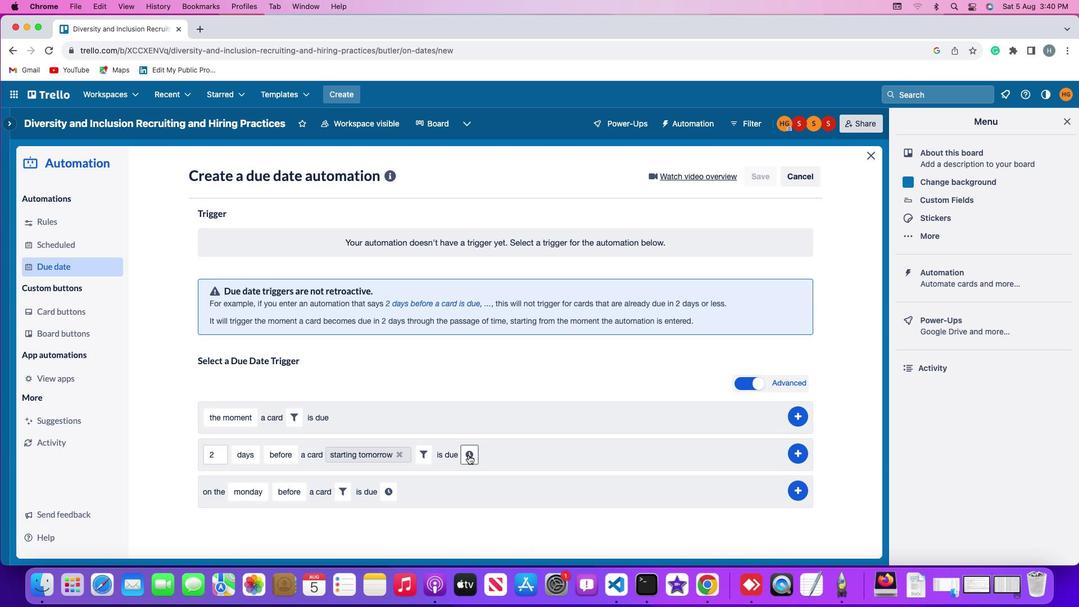 
Action: Mouse pressed left at (466, 453)
Screenshot: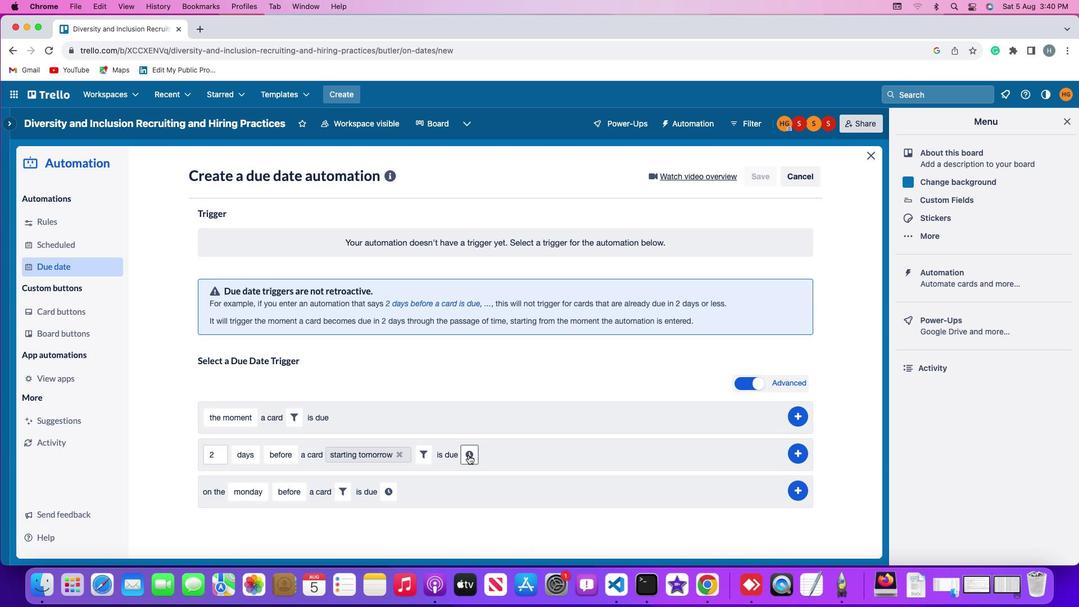 
Action: Mouse moved to (491, 454)
Screenshot: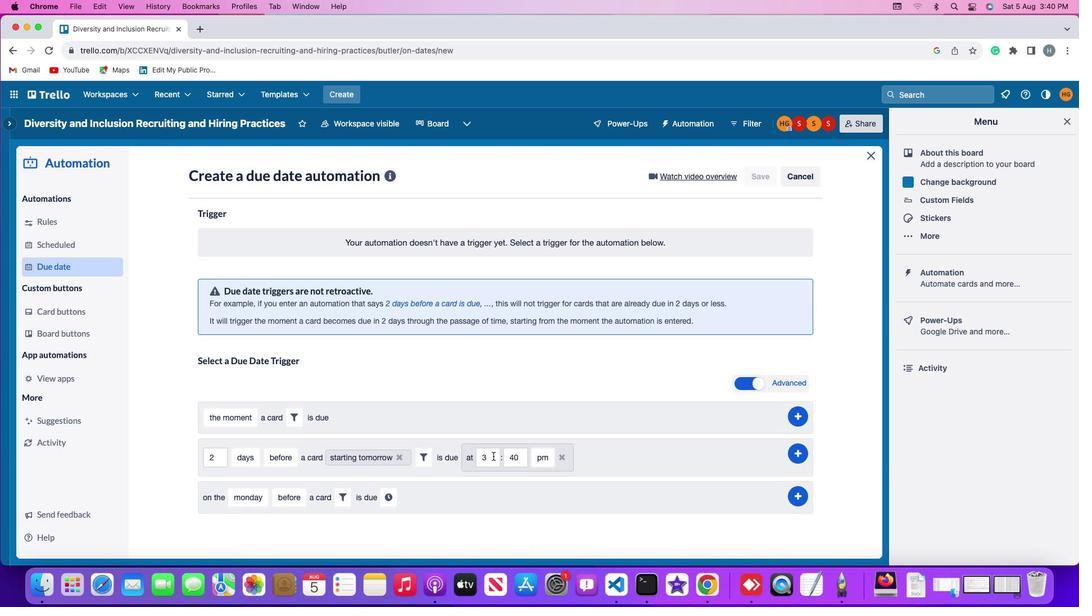 
Action: Mouse pressed left at (491, 454)
Screenshot: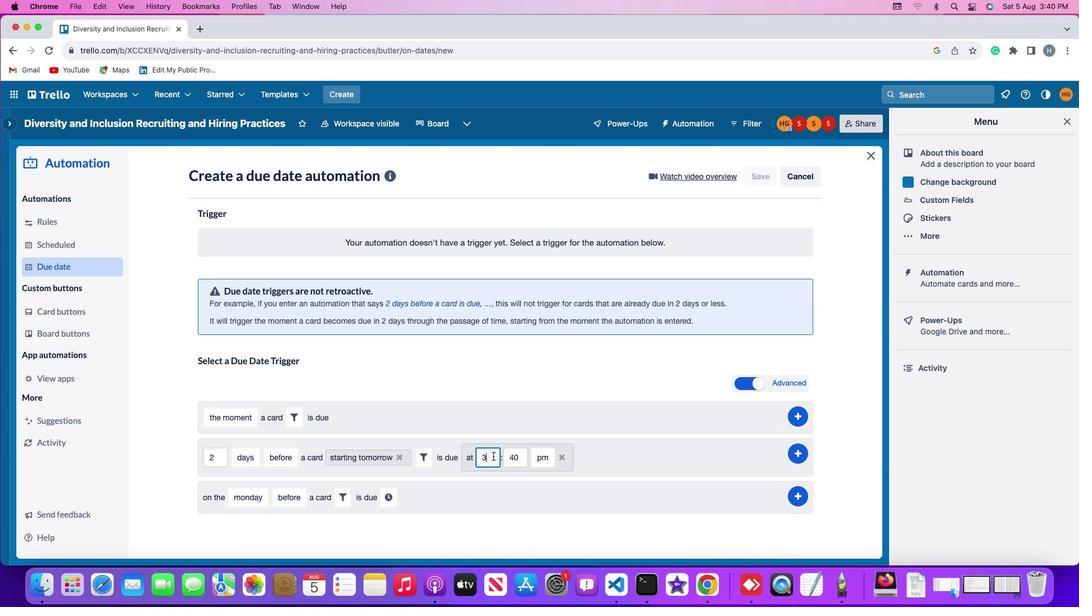 
Action: Mouse moved to (491, 454)
Screenshot: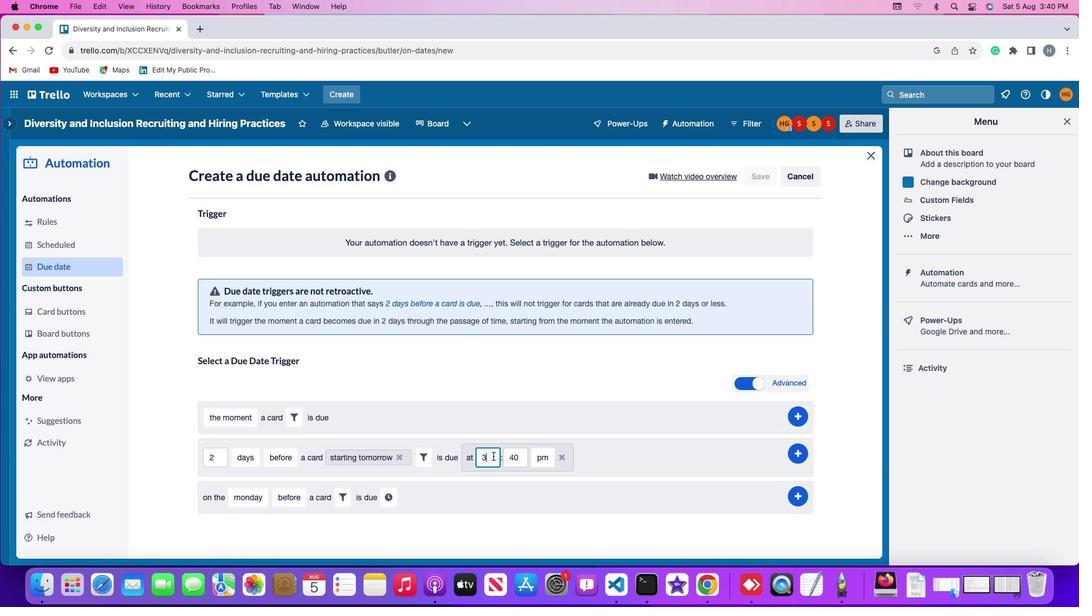 
Action: Key pressed Key.backspace
Screenshot: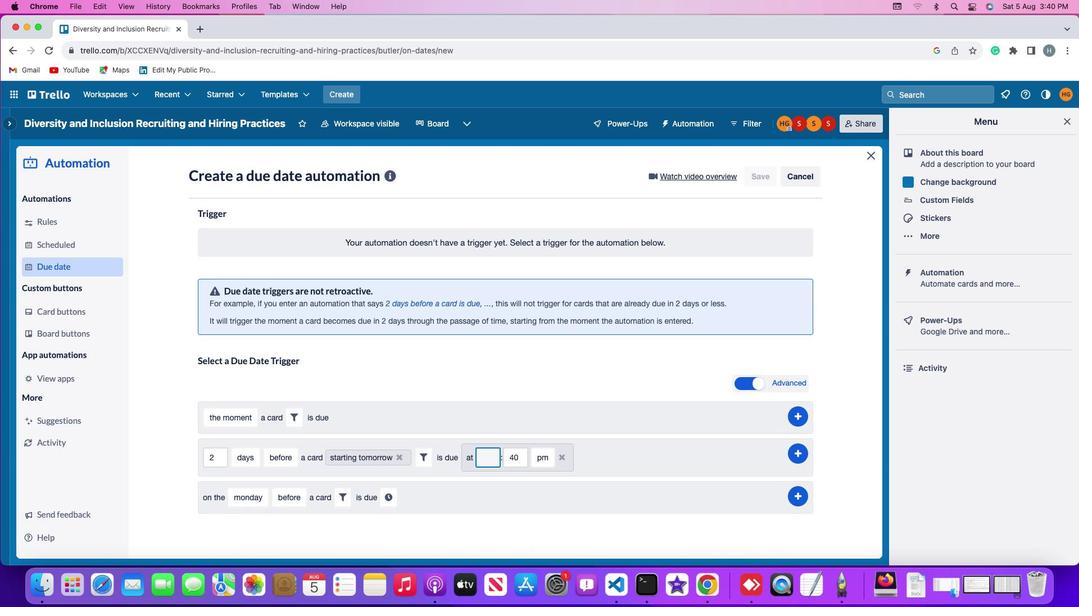 
Action: Mouse moved to (492, 454)
Screenshot: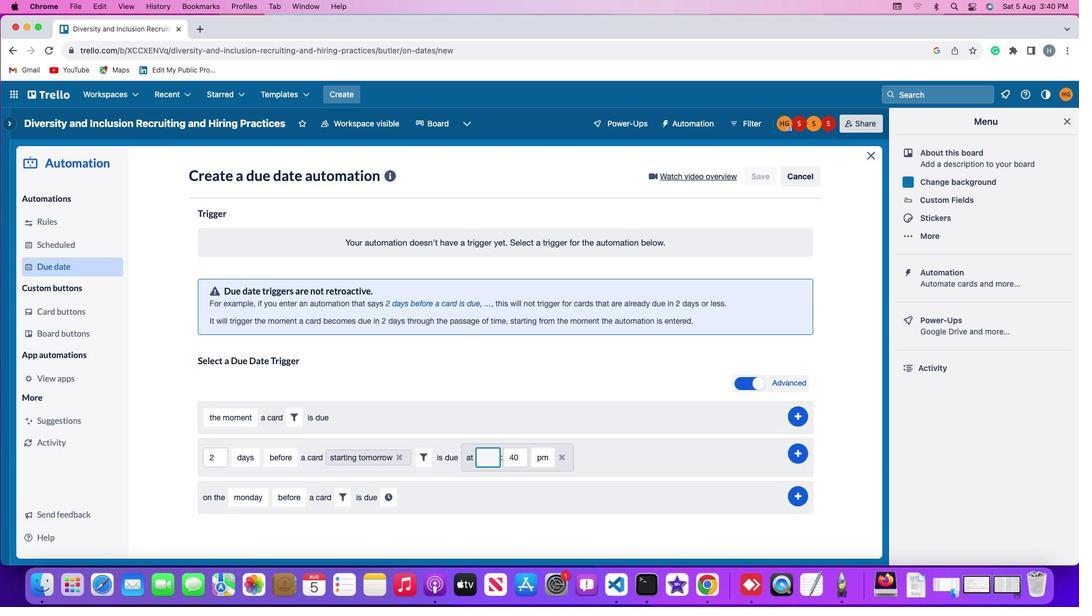 
Action: Key pressed '1''1'
Screenshot: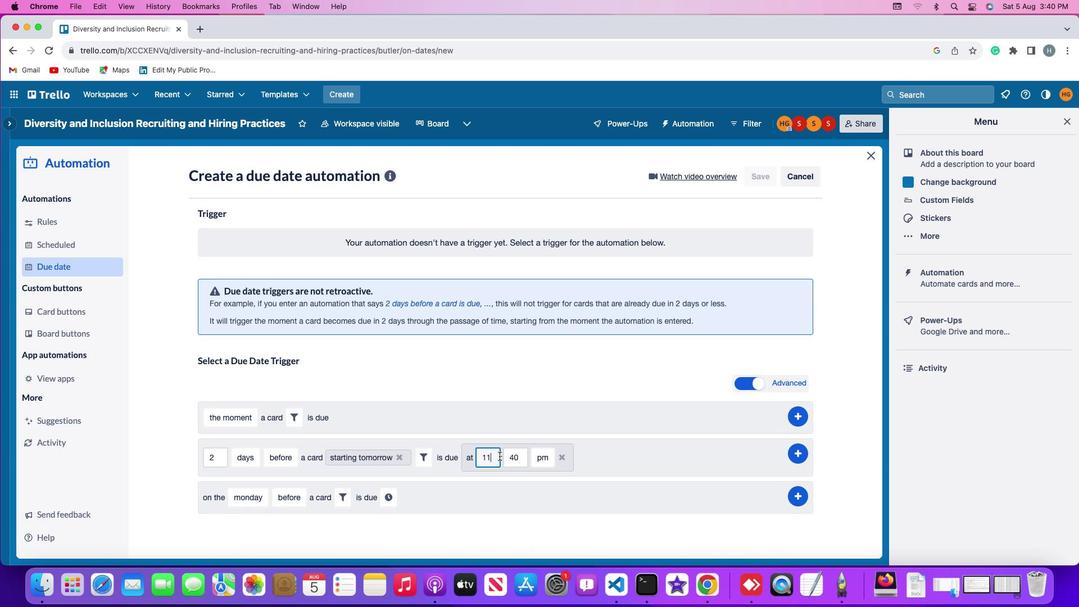 
Action: Mouse moved to (518, 454)
Screenshot: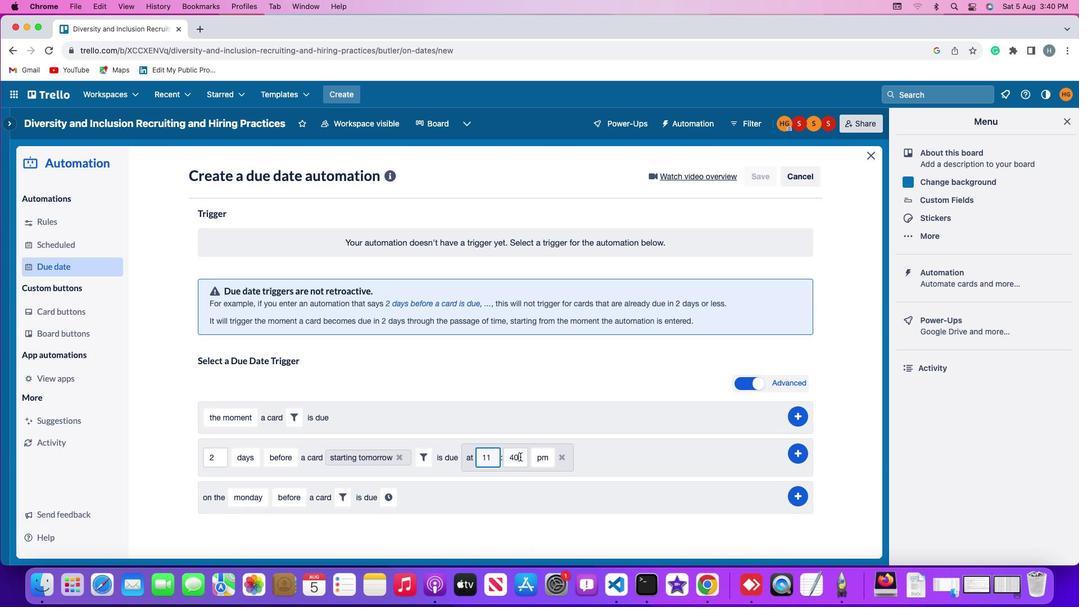 
Action: Mouse pressed left at (518, 454)
Screenshot: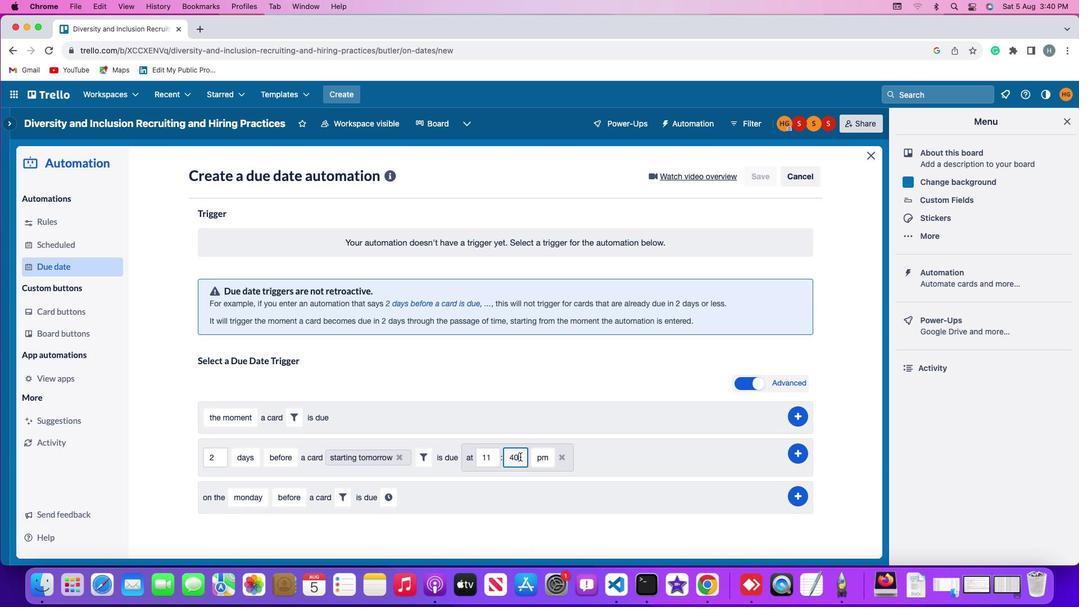 
Action: Mouse moved to (518, 454)
Screenshot: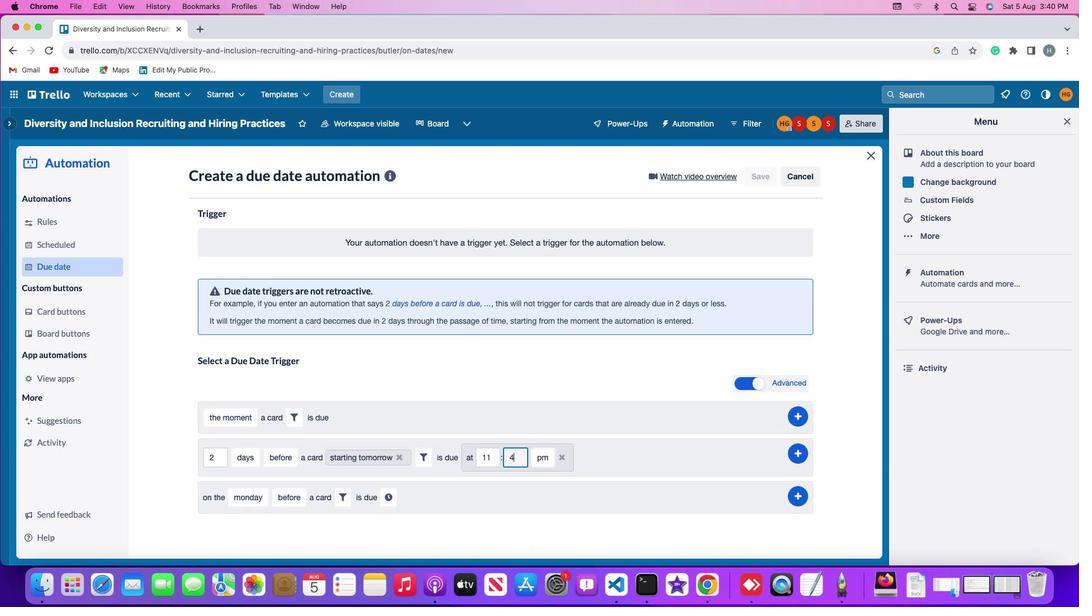 
Action: Key pressed Key.backspaceKey.backspace
Screenshot: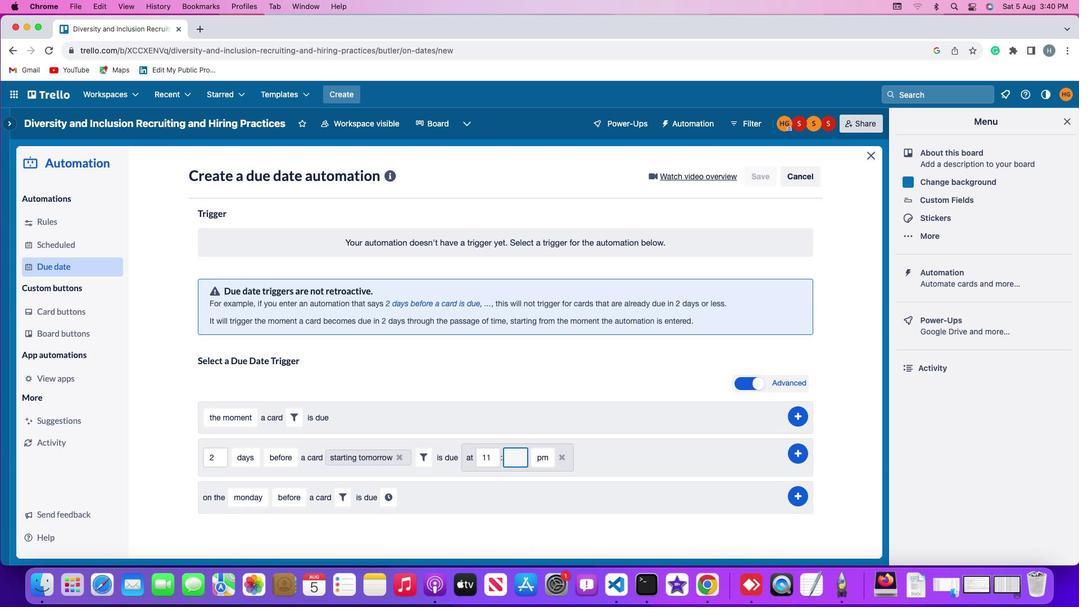 
Action: Mouse moved to (519, 454)
Screenshot: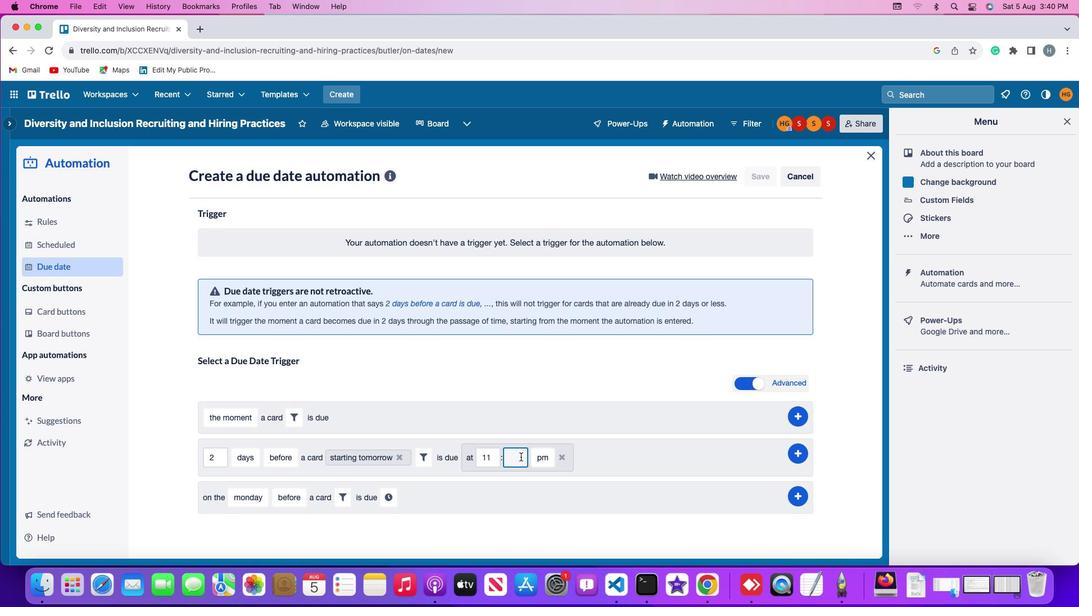 
Action: Key pressed '0''0'
Screenshot: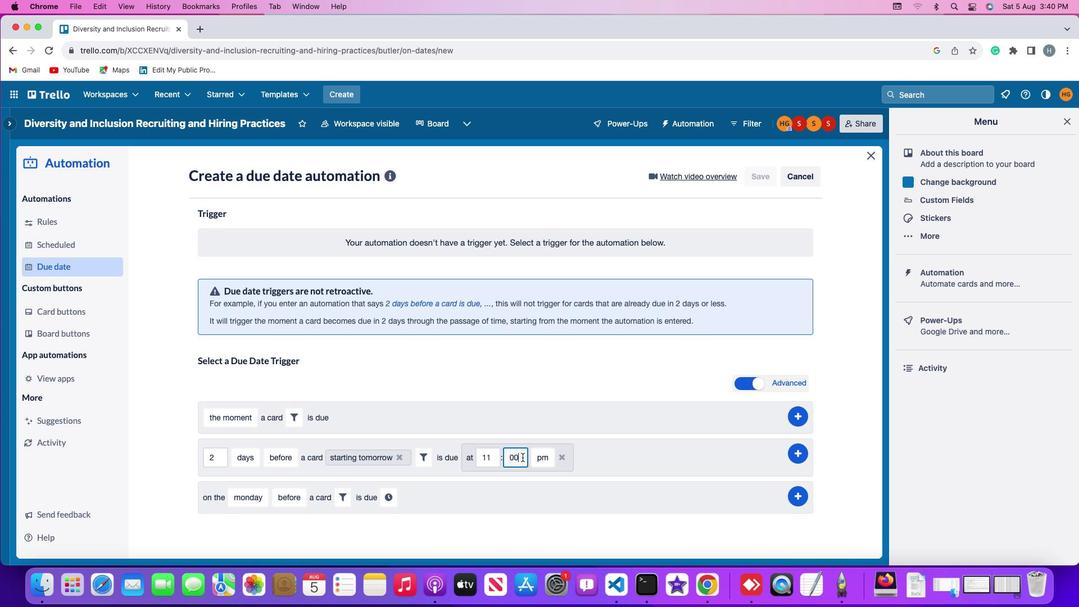 
Action: Mouse moved to (535, 455)
Screenshot: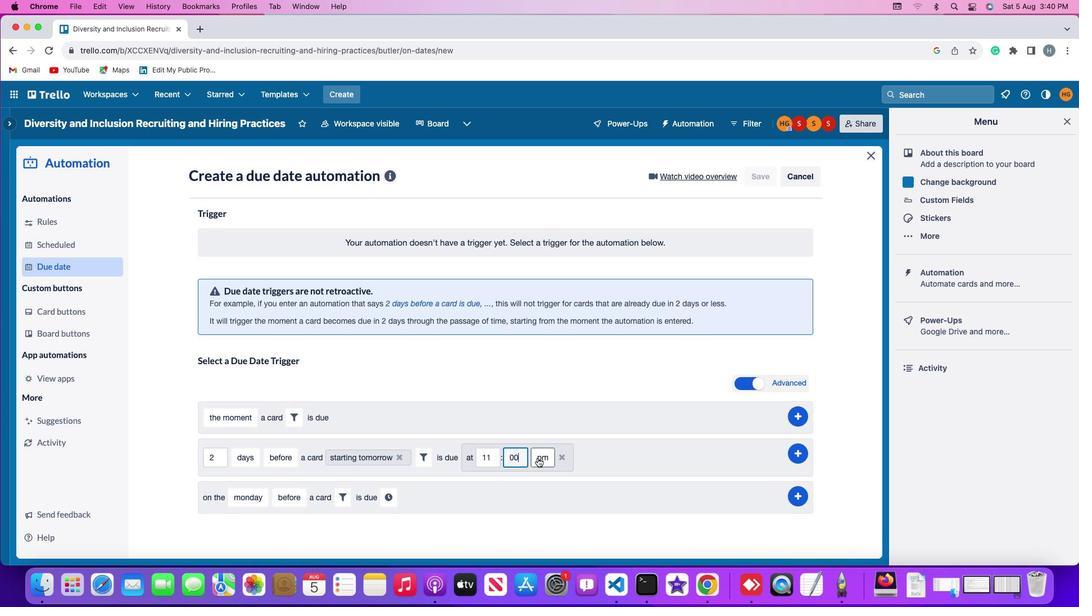 
Action: Mouse pressed left at (535, 455)
Screenshot: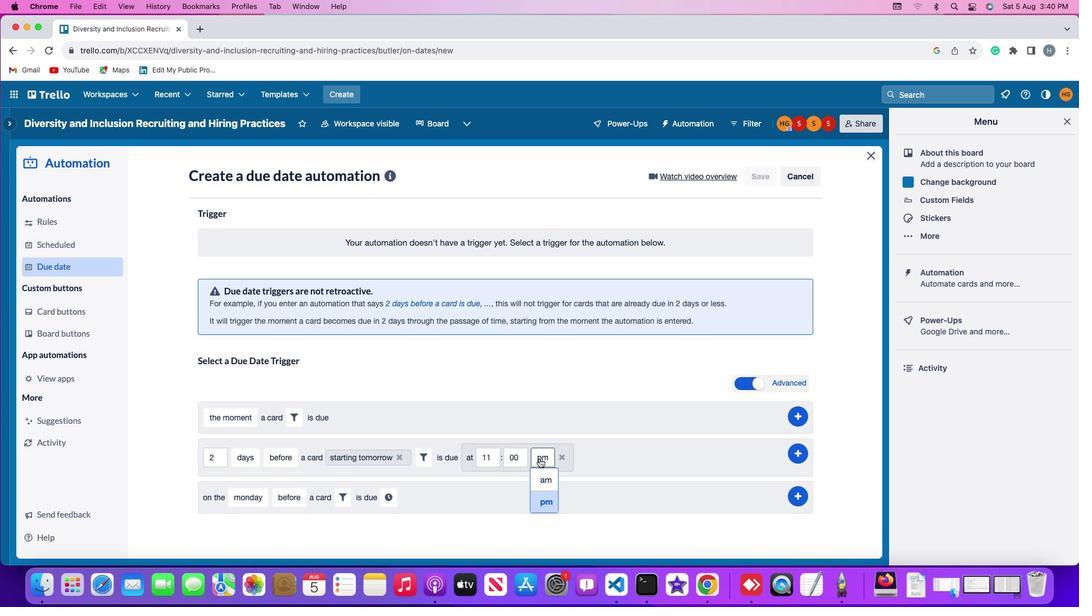 
Action: Mouse moved to (544, 477)
Screenshot: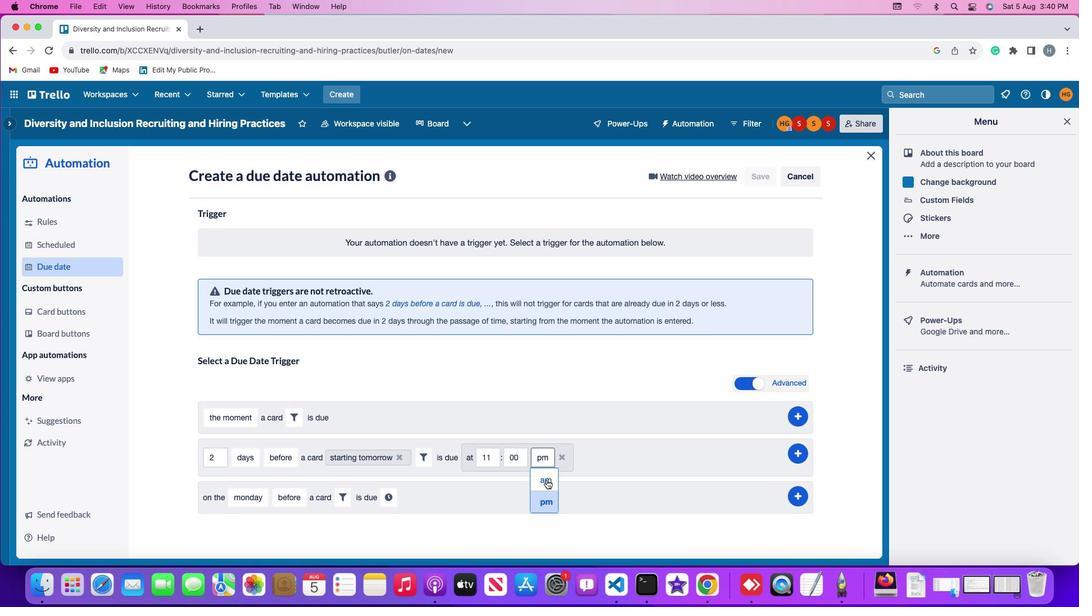 
Action: Mouse pressed left at (544, 477)
Screenshot: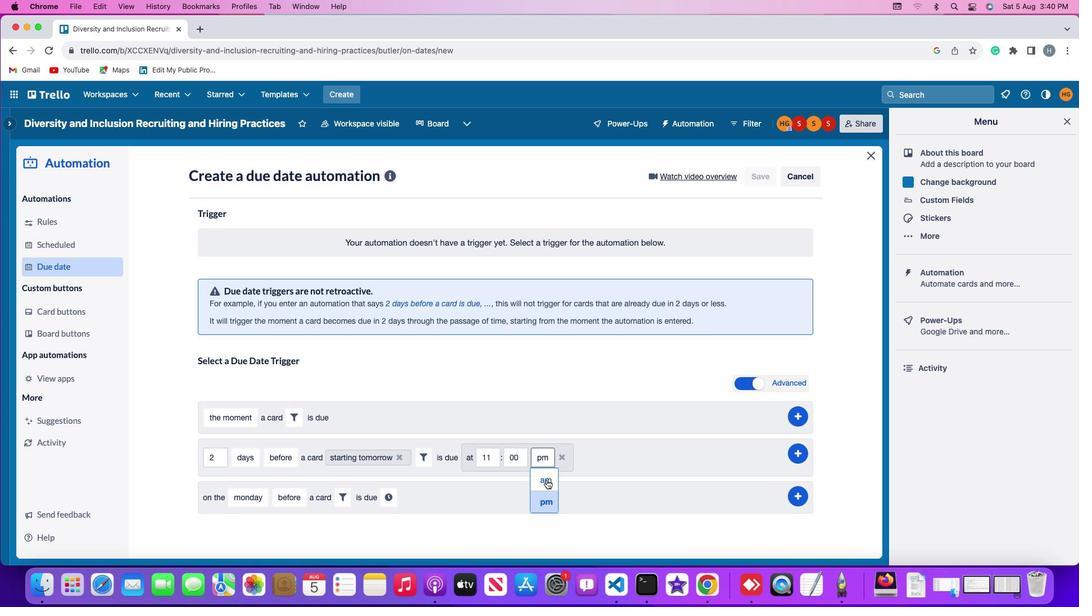 
Action: Mouse moved to (798, 450)
Screenshot: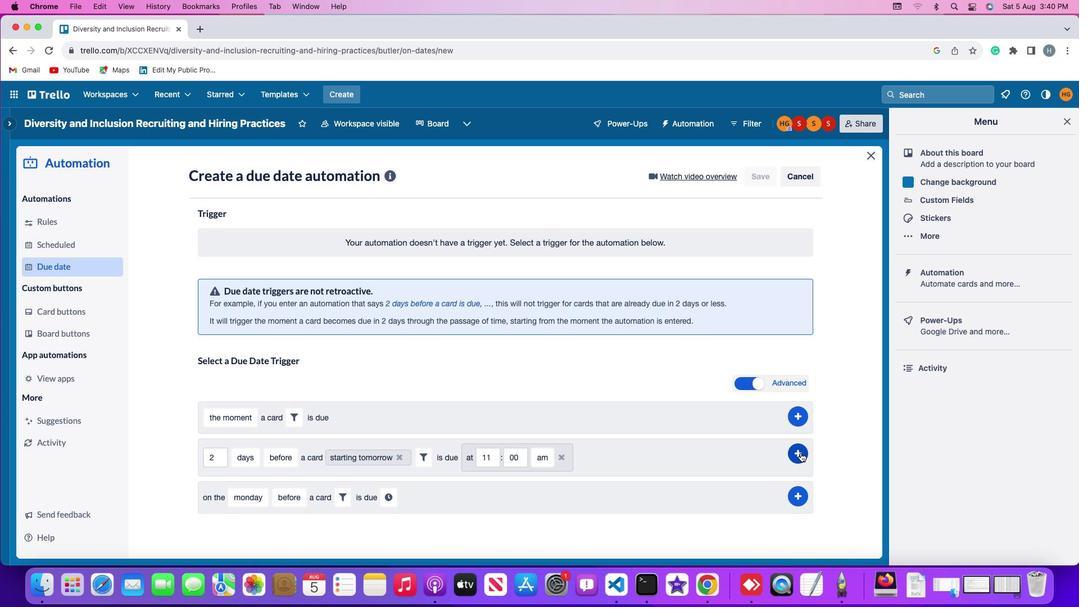 
Action: Mouse pressed left at (798, 450)
Screenshot: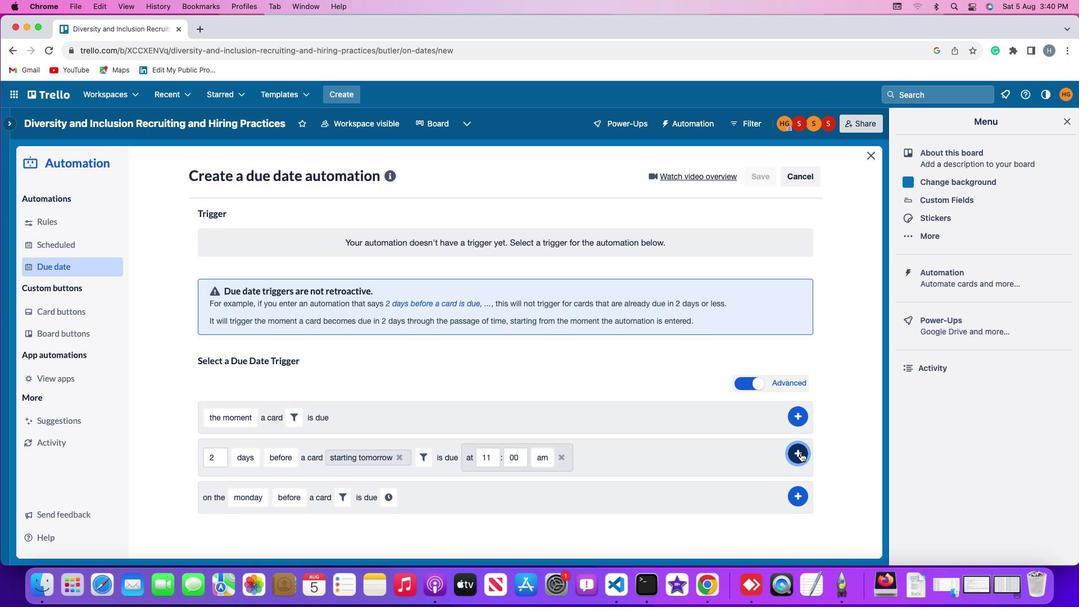 
Action: Mouse moved to (850, 293)
Screenshot: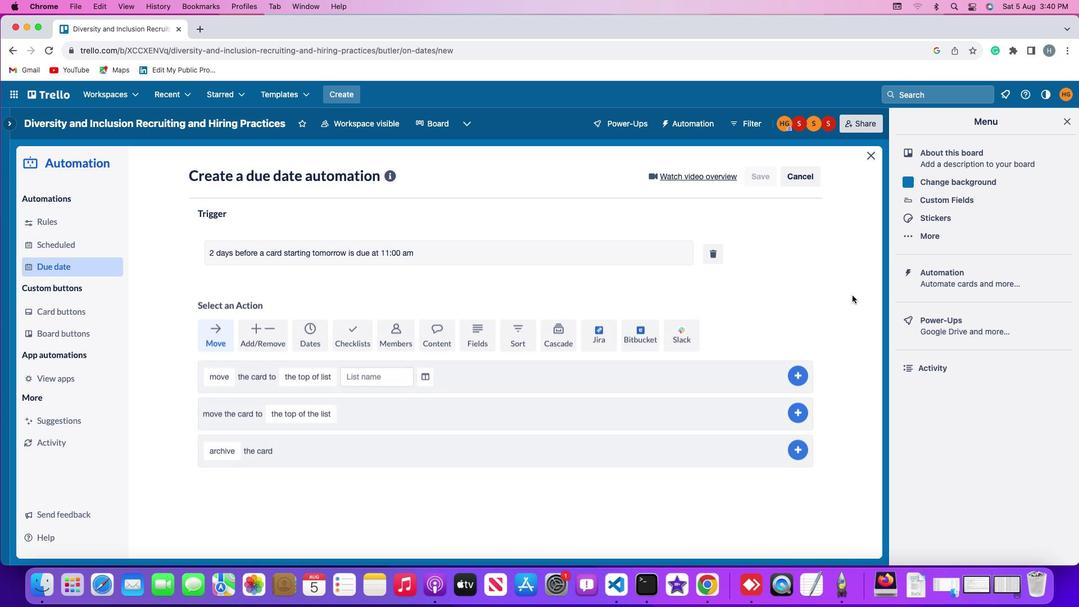 
